 Task: Find connections with filter location Chone with filter topic #AIwith filter profile language English with filter current company Sporjo with filter school Rajasthan Jobs with filter industry Fashion Accessories Manufacturing with filter service category Filing with filter keywords title Cosmetologist
Action: Mouse moved to (517, 80)
Screenshot: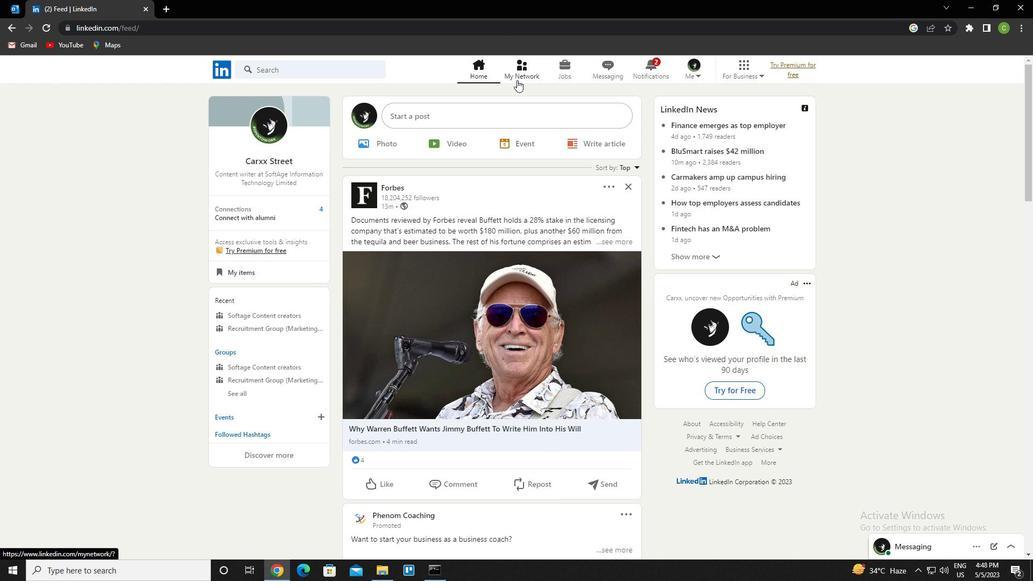 
Action: Mouse pressed left at (517, 80)
Screenshot: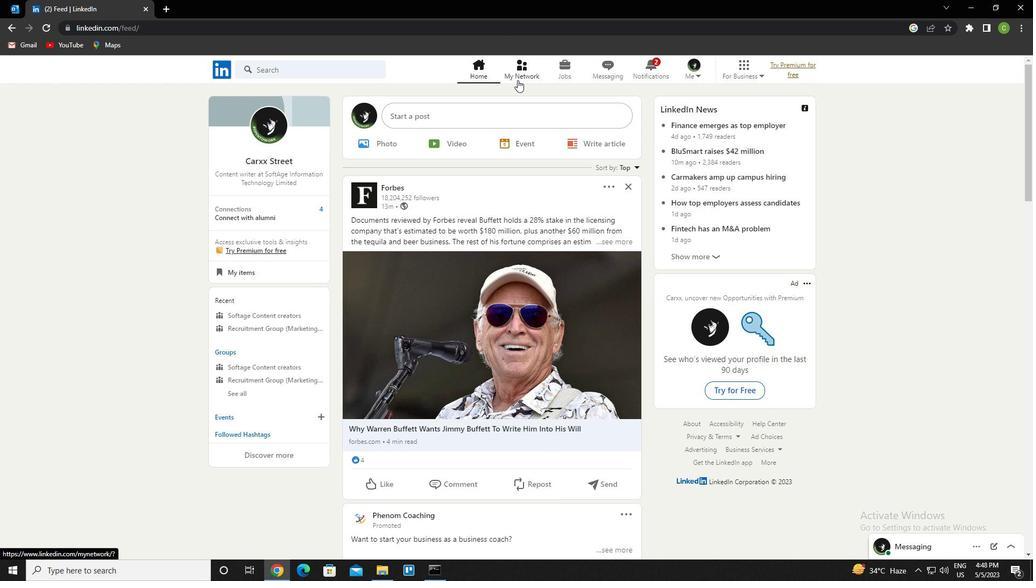 
Action: Mouse moved to (346, 135)
Screenshot: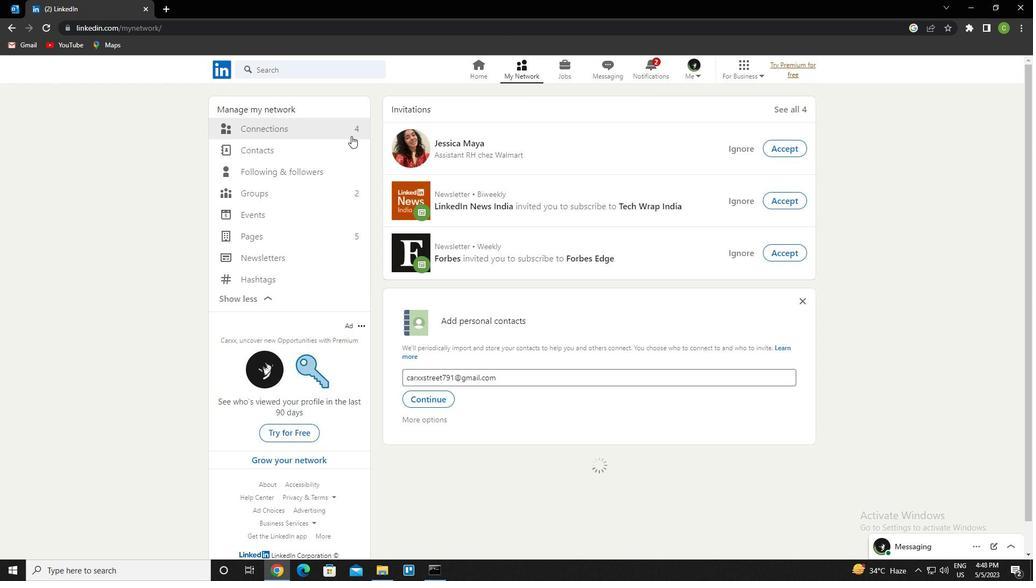 
Action: Mouse pressed left at (346, 135)
Screenshot: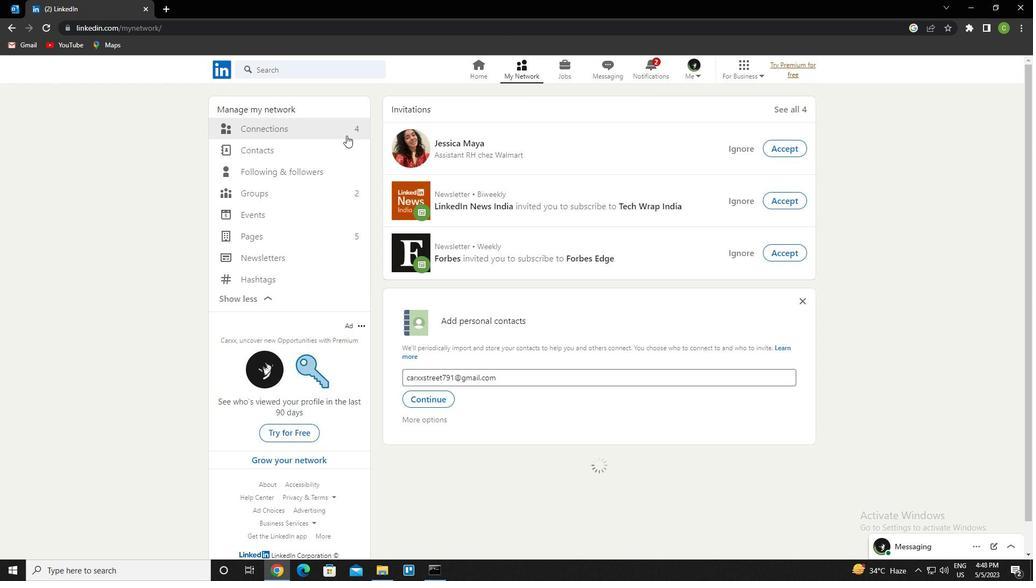 
Action: Mouse moved to (342, 131)
Screenshot: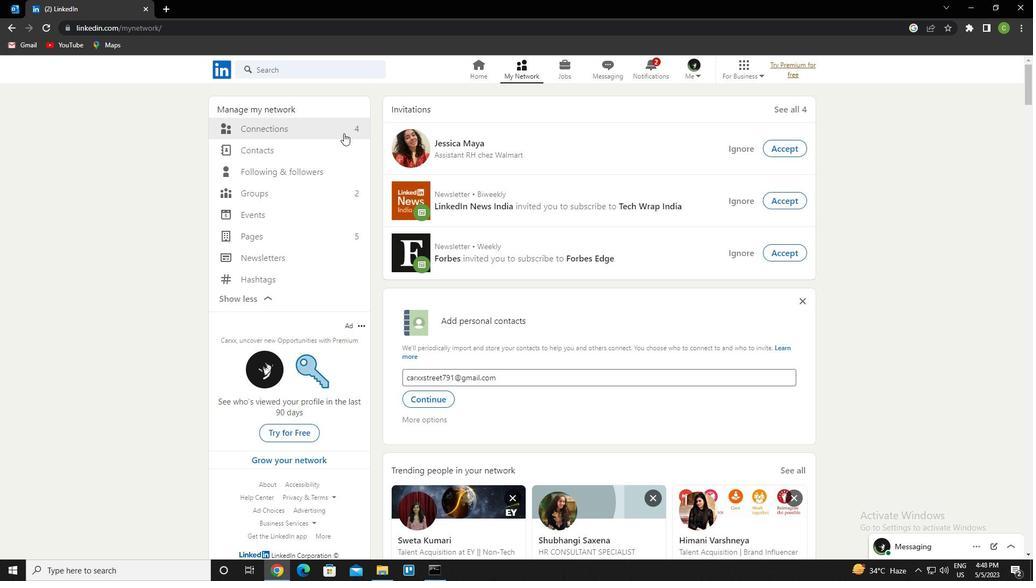 
Action: Mouse pressed left at (342, 131)
Screenshot: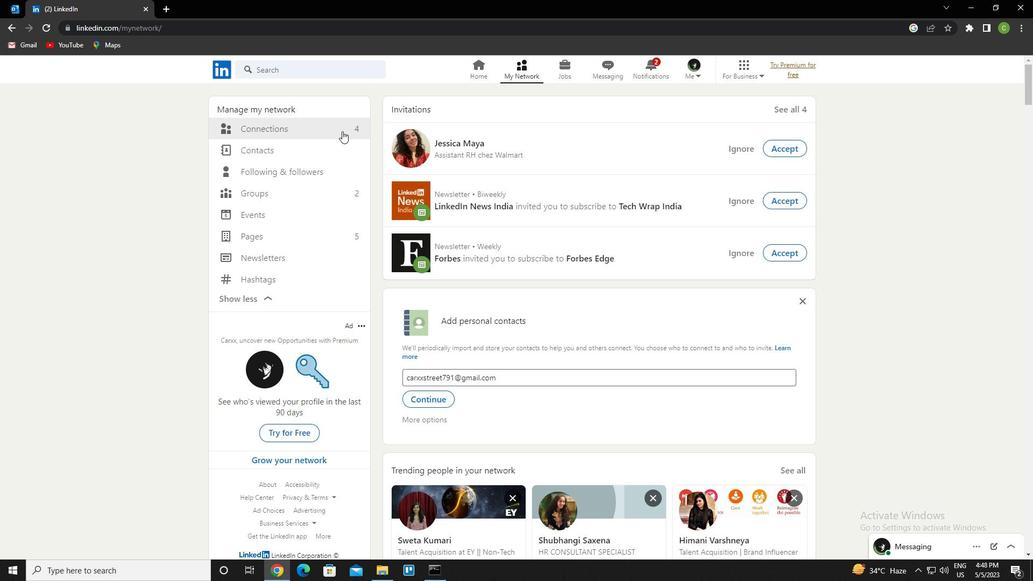 
Action: Mouse moved to (591, 130)
Screenshot: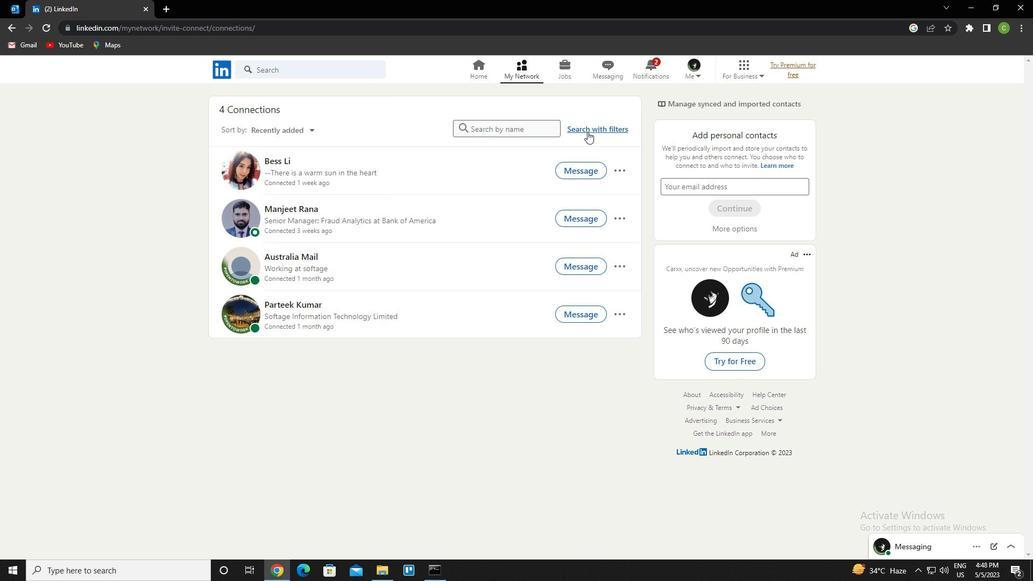 
Action: Mouse pressed left at (591, 130)
Screenshot: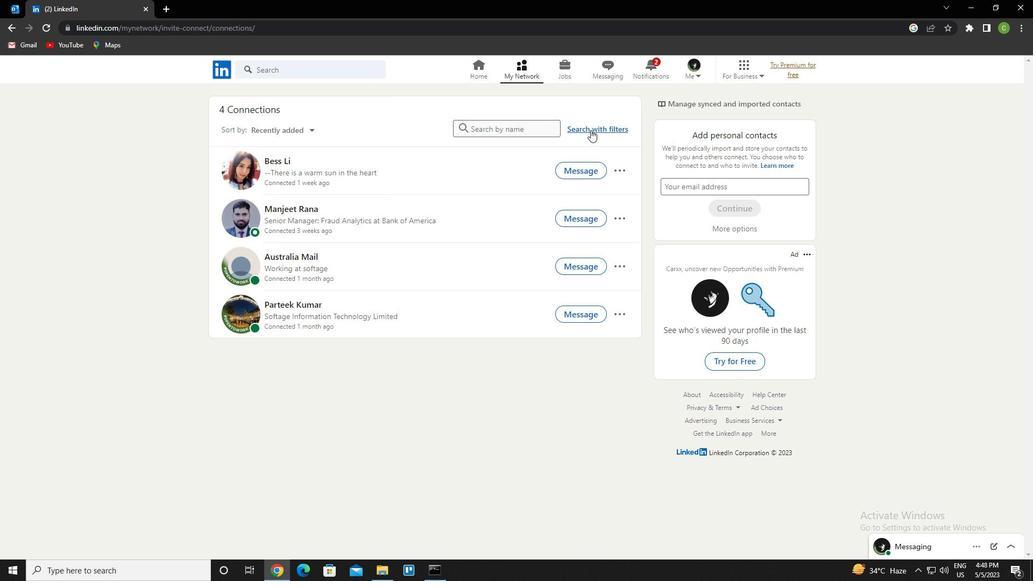 
Action: Mouse moved to (549, 102)
Screenshot: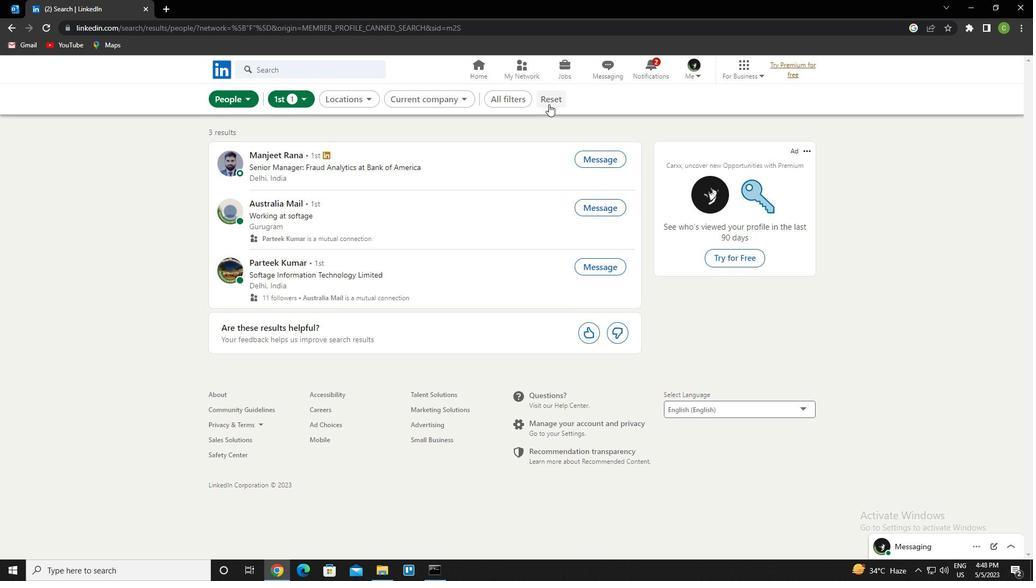 
Action: Mouse pressed left at (549, 102)
Screenshot: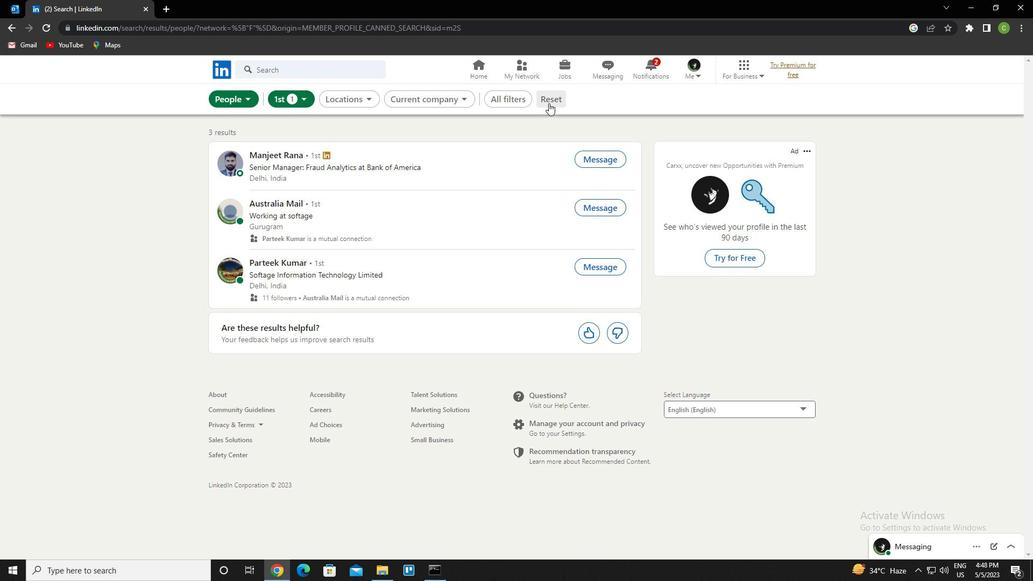 
Action: Mouse moved to (543, 101)
Screenshot: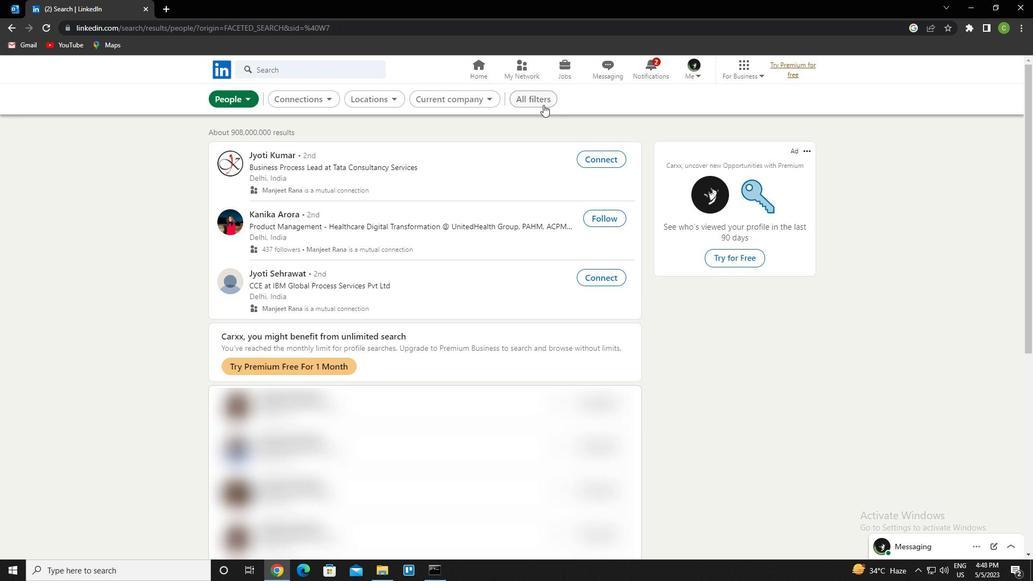 
Action: Mouse pressed left at (543, 101)
Screenshot: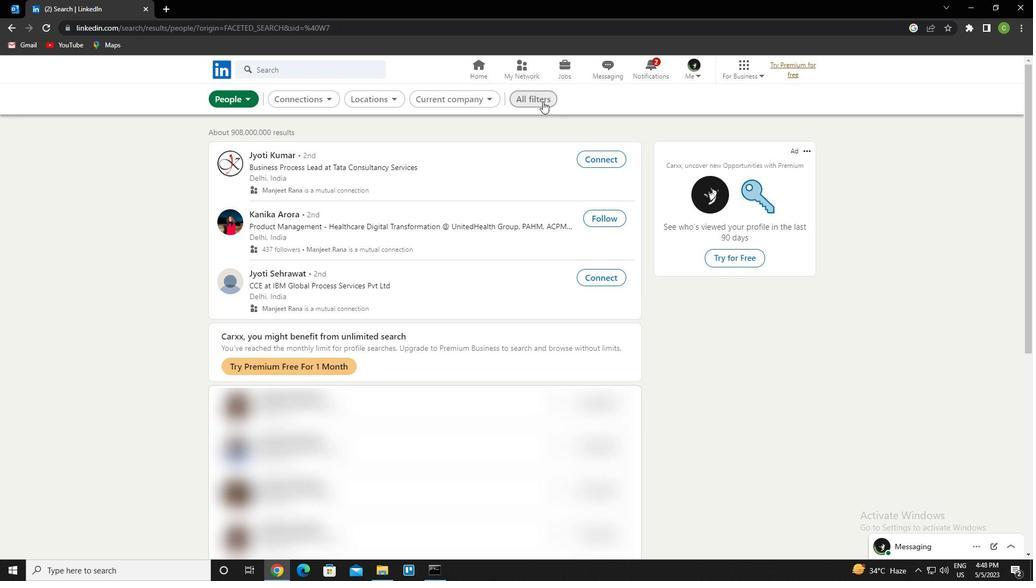 
Action: Mouse moved to (973, 264)
Screenshot: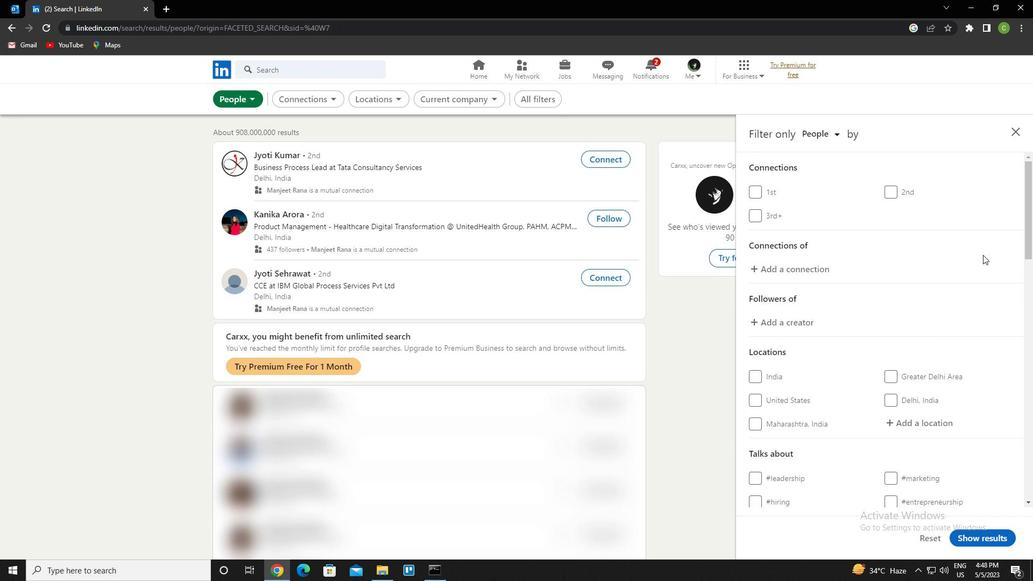 
Action: Mouse scrolled (973, 263) with delta (0, 0)
Screenshot: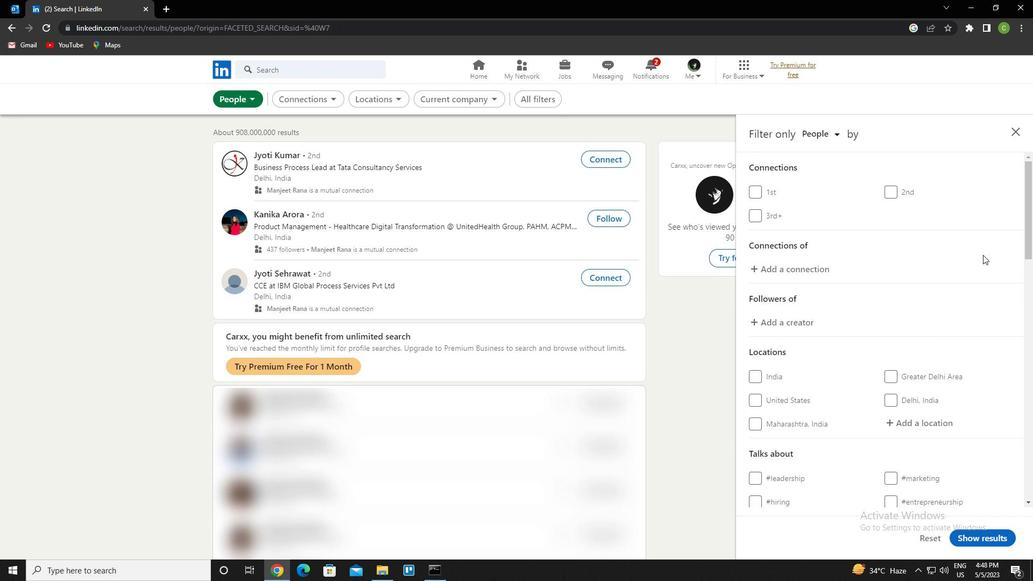 
Action: Mouse moved to (967, 280)
Screenshot: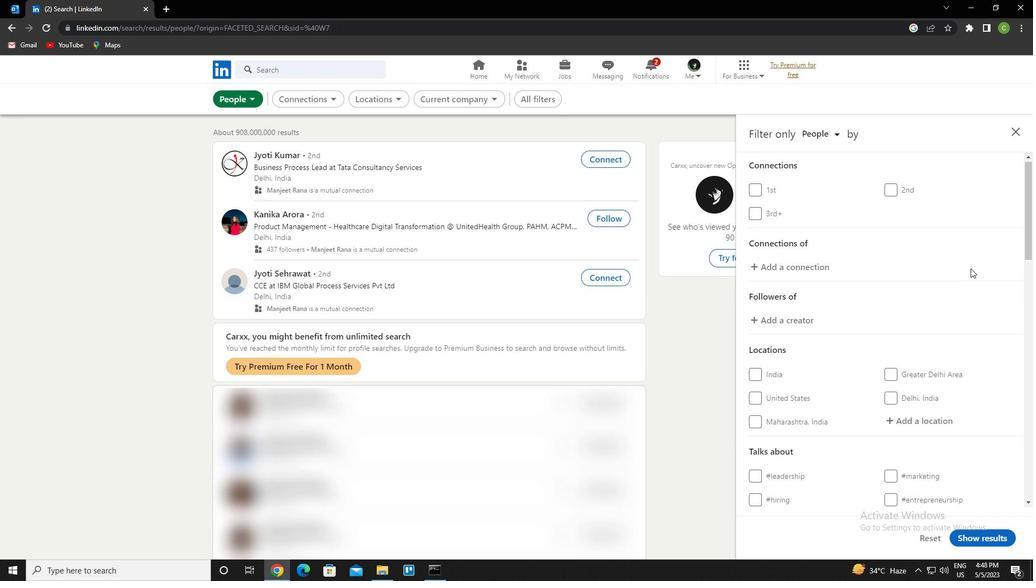 
Action: Mouse scrolled (967, 279) with delta (0, 0)
Screenshot: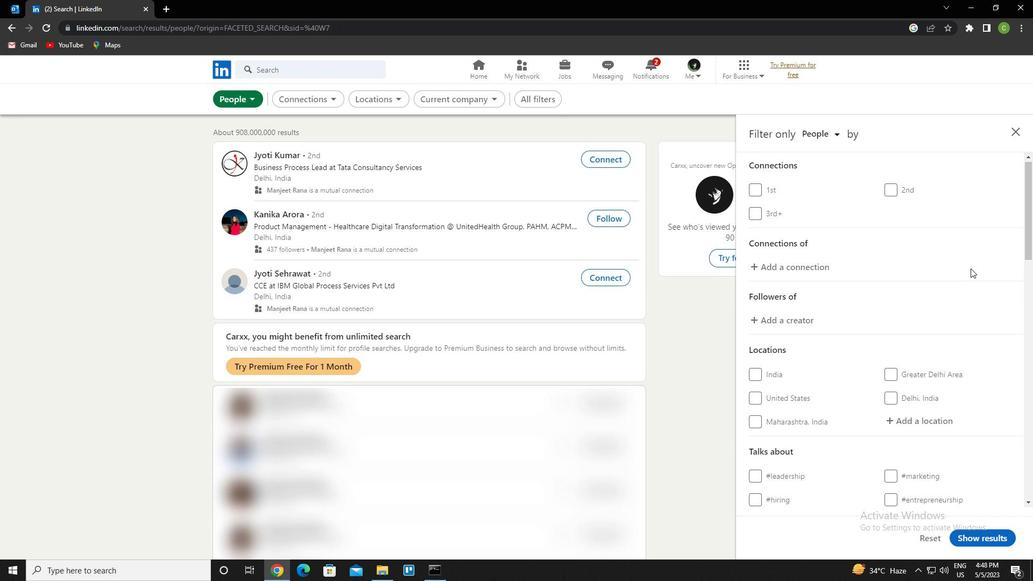 
Action: Mouse moved to (926, 318)
Screenshot: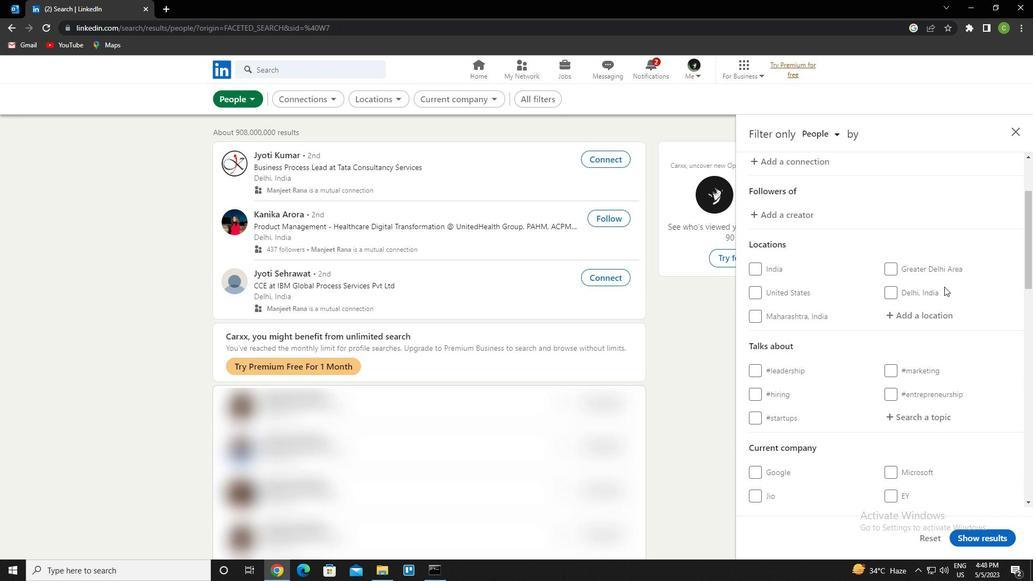 
Action: Mouse pressed left at (926, 318)
Screenshot: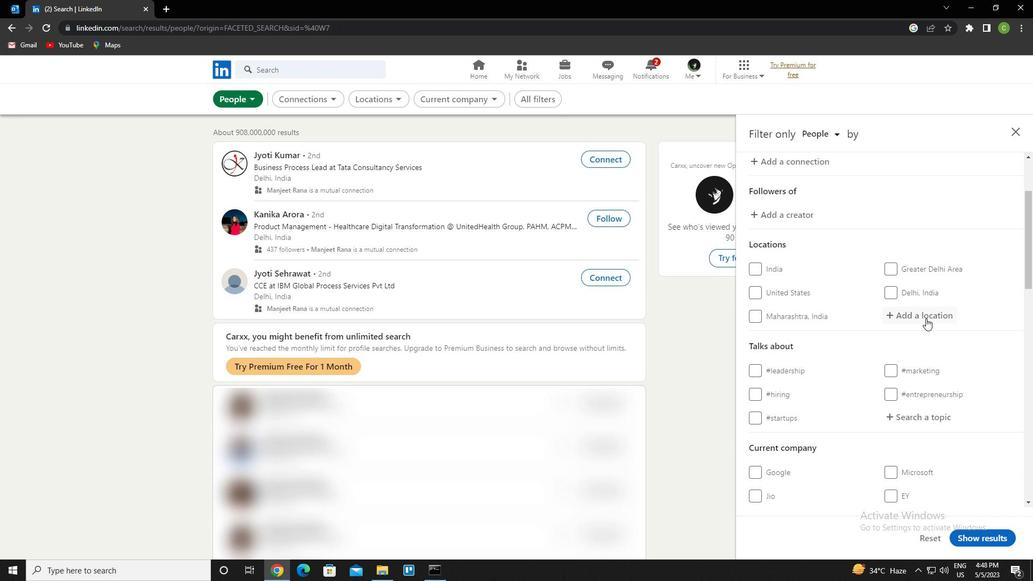
Action: Key pressed <Key.caps_lock>c<Key.caps_lock>hone<Key.down><Key.enter>
Screenshot: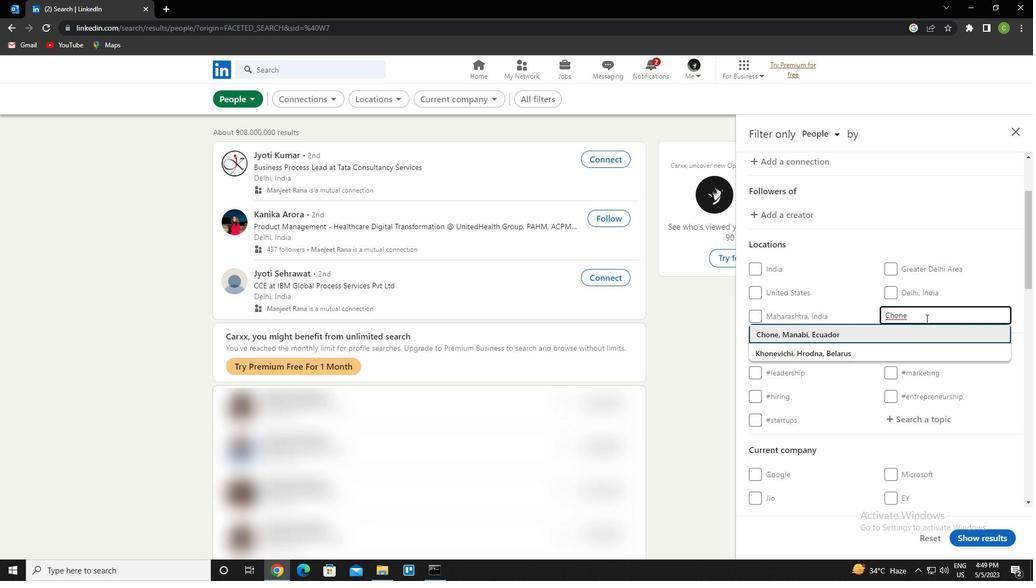
Action: Mouse moved to (924, 322)
Screenshot: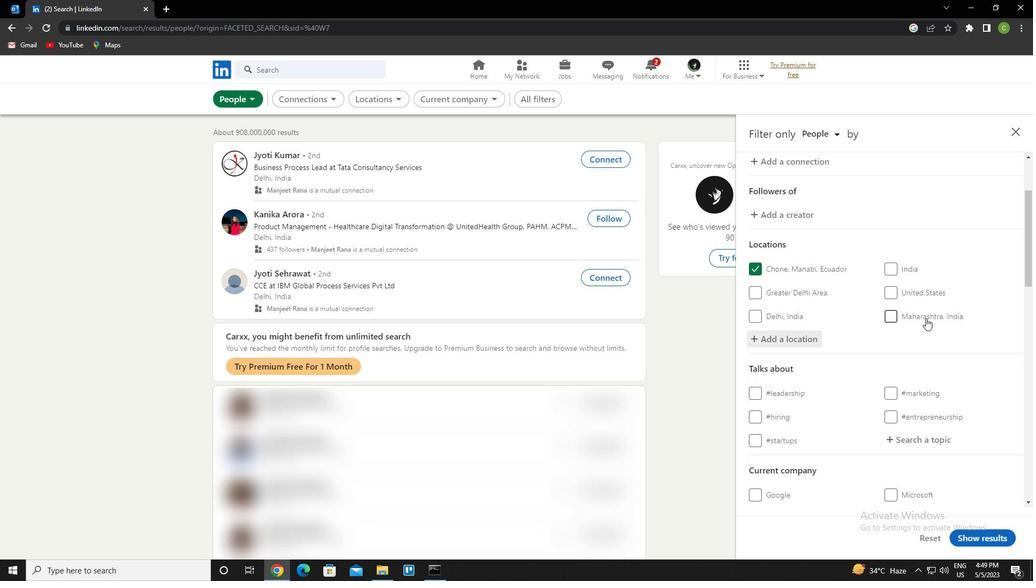 
Action: Mouse scrolled (924, 321) with delta (0, 0)
Screenshot: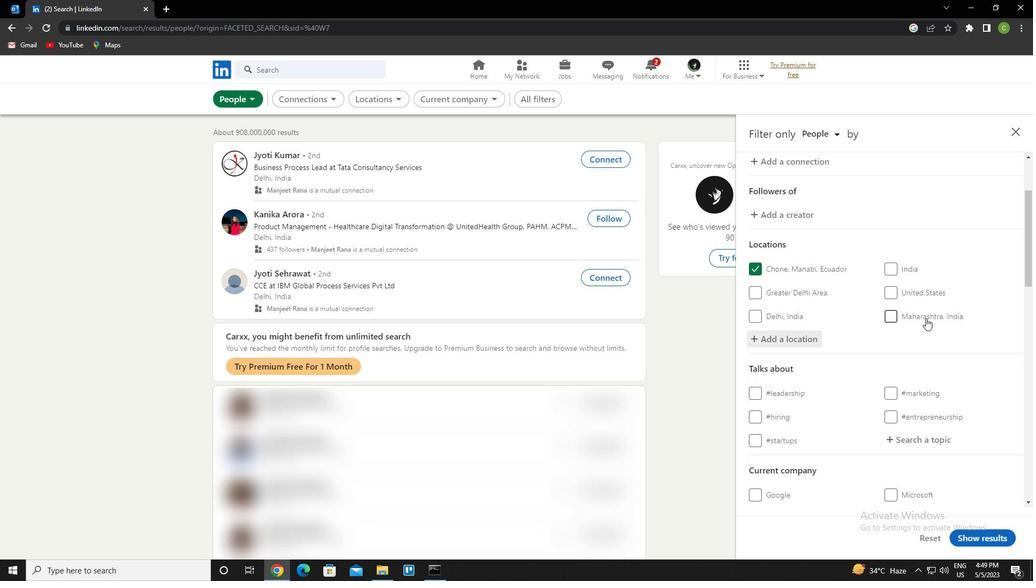 
Action: Mouse moved to (922, 386)
Screenshot: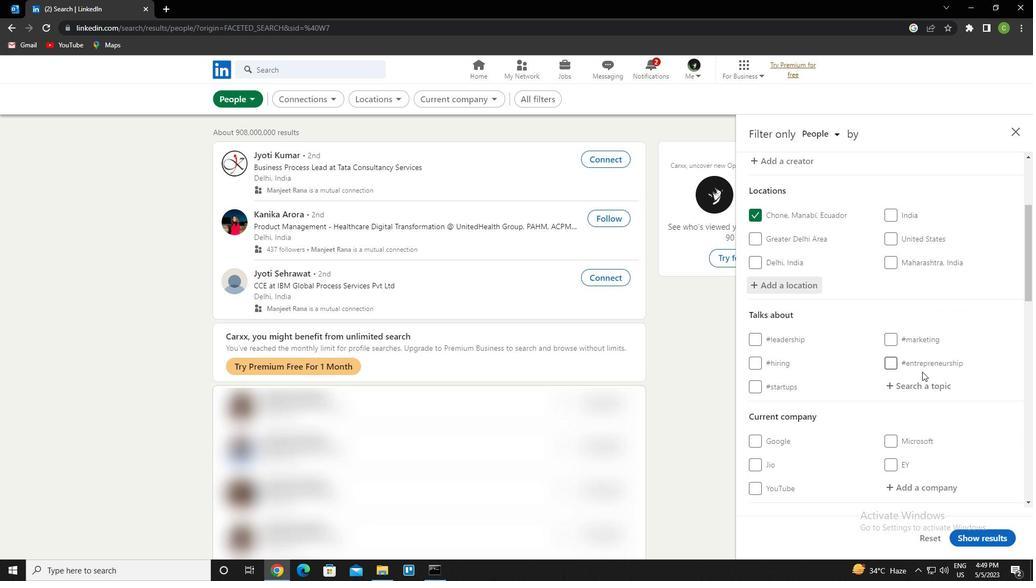 
Action: Mouse pressed left at (922, 386)
Screenshot: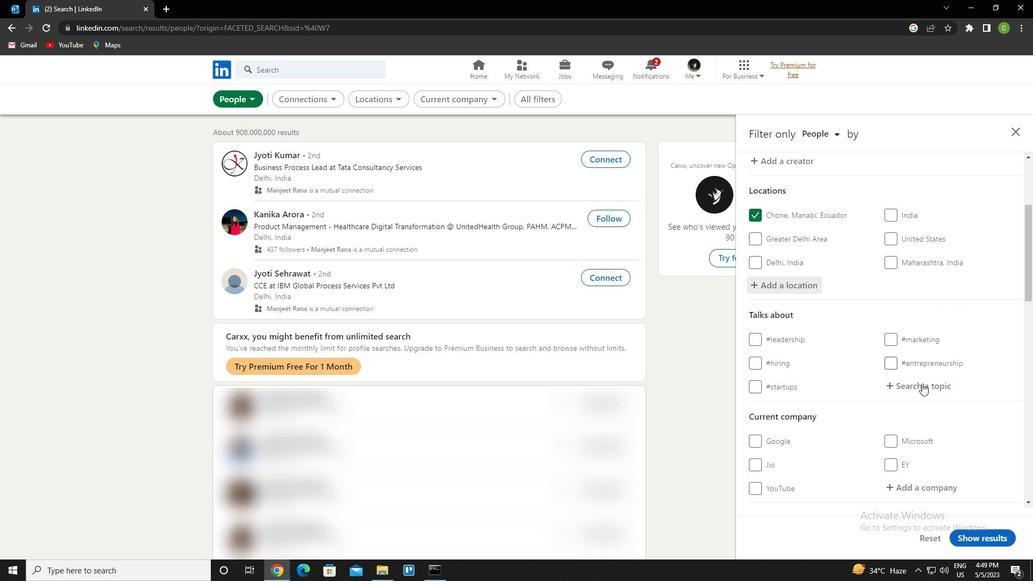 
Action: Key pressed <Key.caps_lock>ai<Key.down><Key.enter>
Screenshot: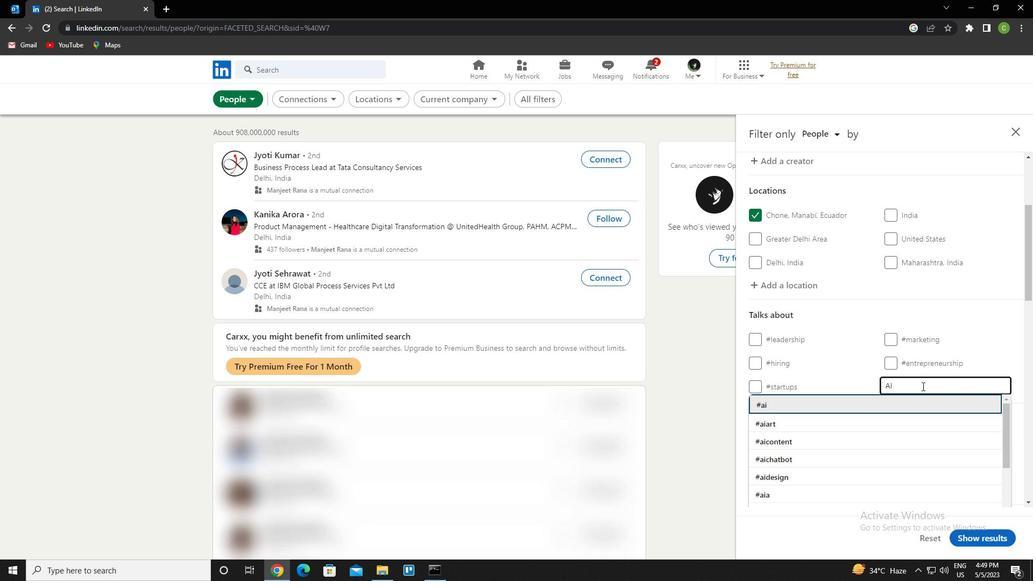 
Action: Mouse scrolled (922, 386) with delta (0, 0)
Screenshot: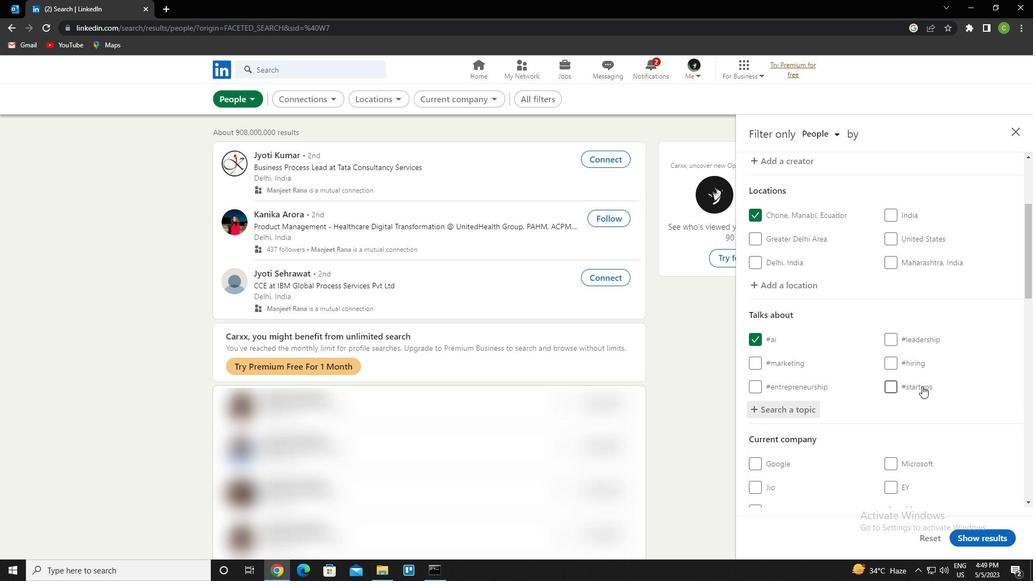 
Action: Mouse scrolled (922, 386) with delta (0, 0)
Screenshot: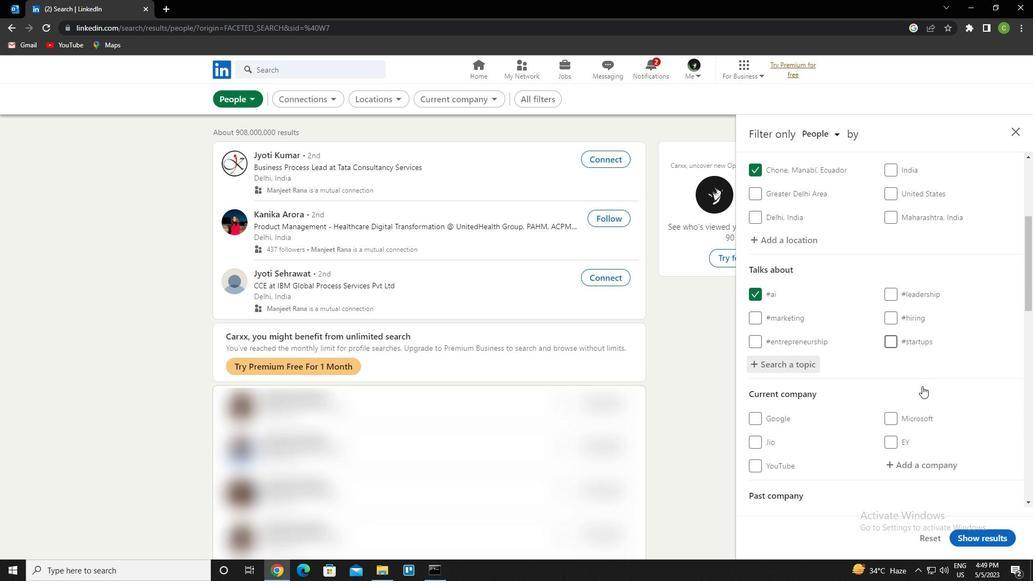 
Action: Mouse moved to (922, 386)
Screenshot: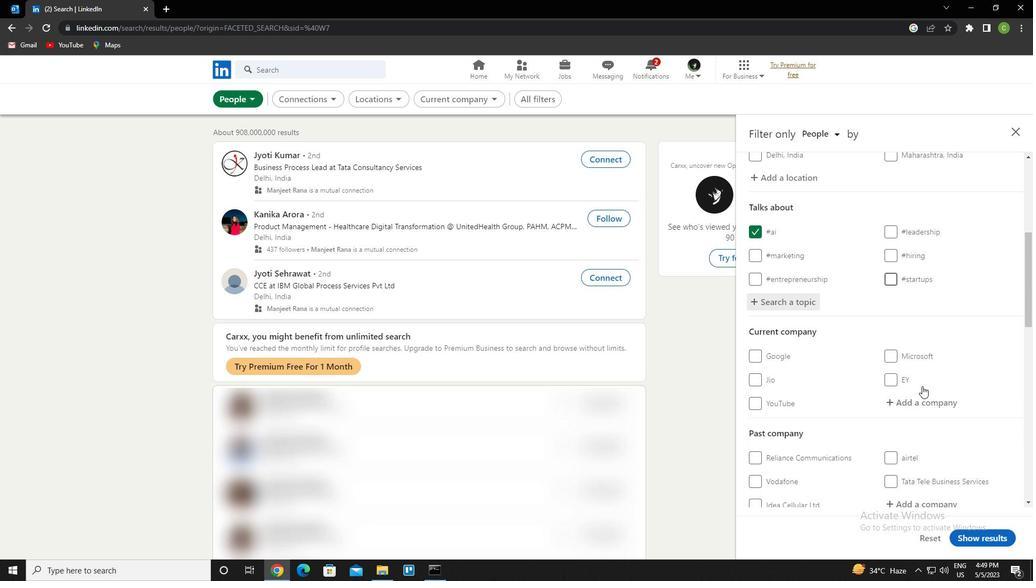
Action: Mouse scrolled (922, 386) with delta (0, 0)
Screenshot: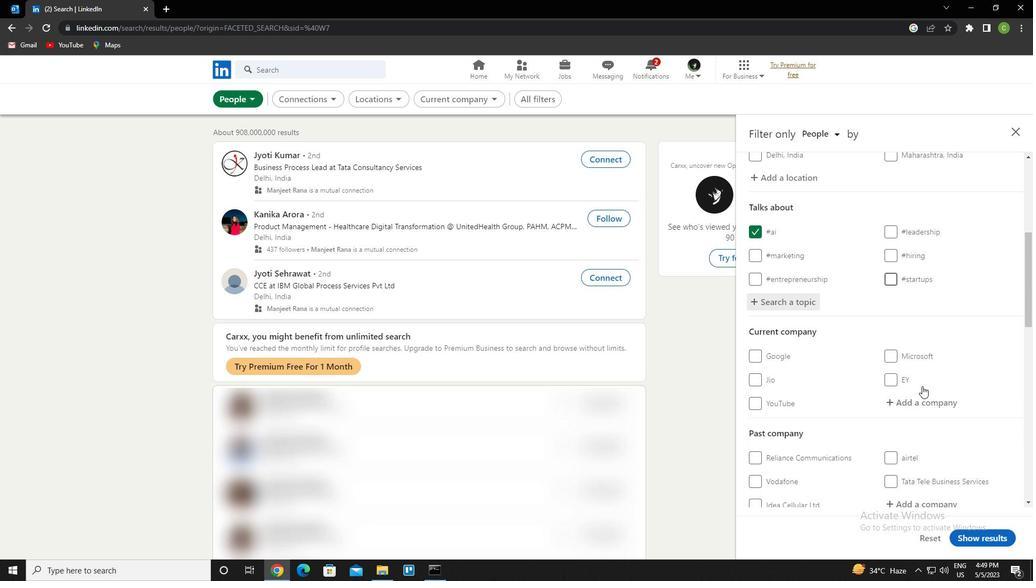 
Action: Mouse moved to (913, 387)
Screenshot: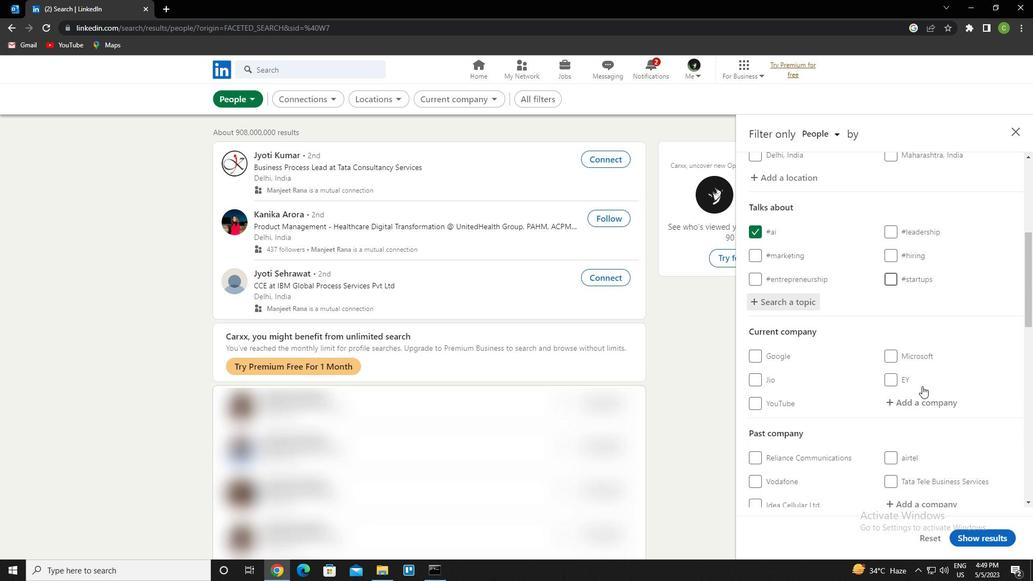 
Action: Mouse scrolled (913, 386) with delta (0, 0)
Screenshot: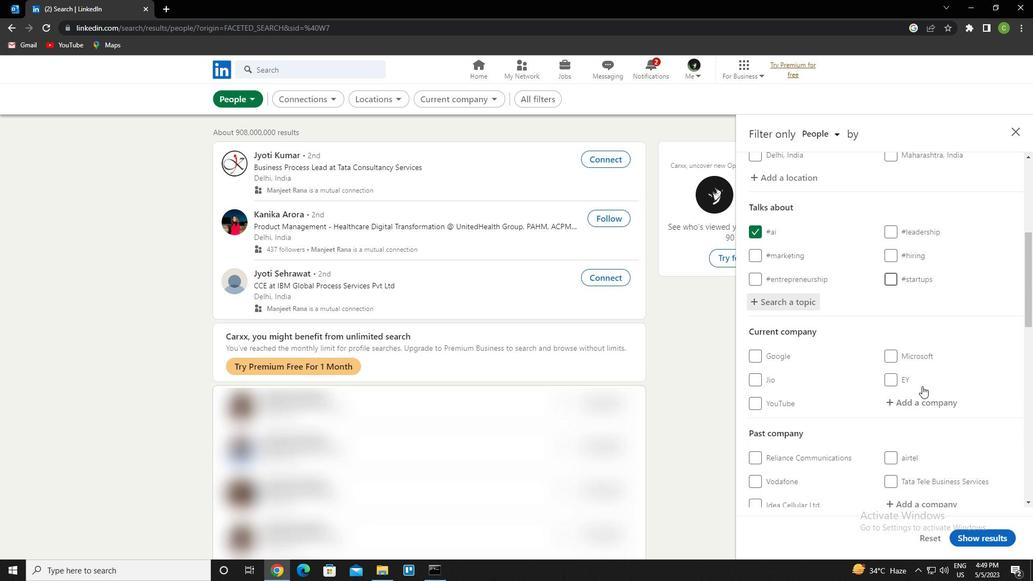 
Action: Mouse moved to (910, 387)
Screenshot: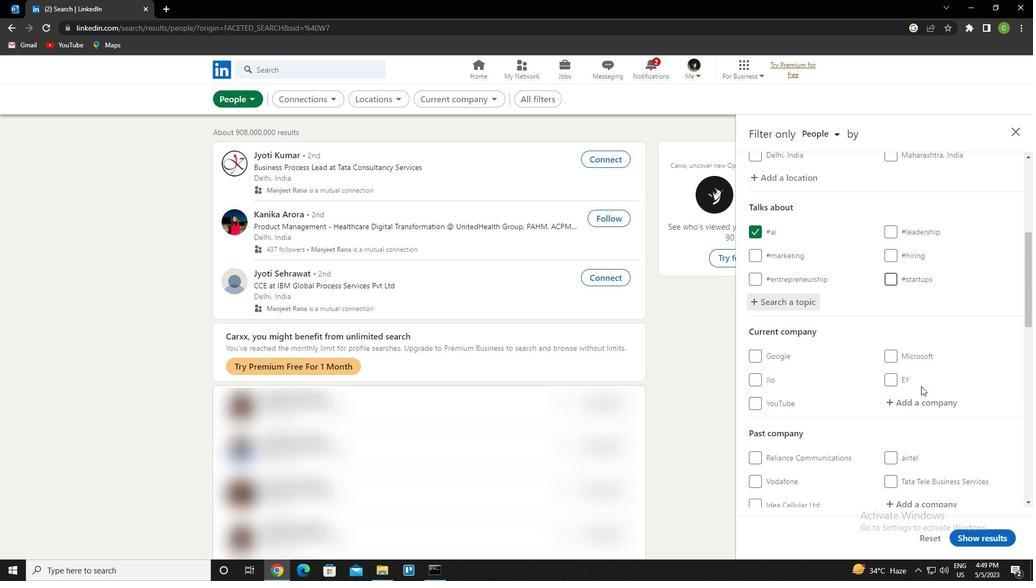 
Action: Mouse scrolled (910, 386) with delta (0, 0)
Screenshot: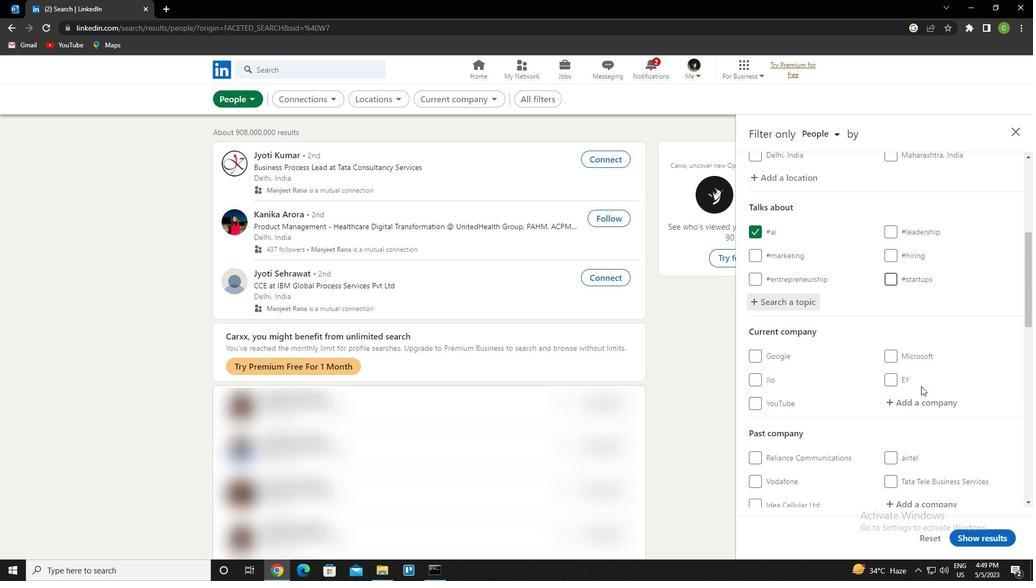 
Action: Mouse moved to (902, 383)
Screenshot: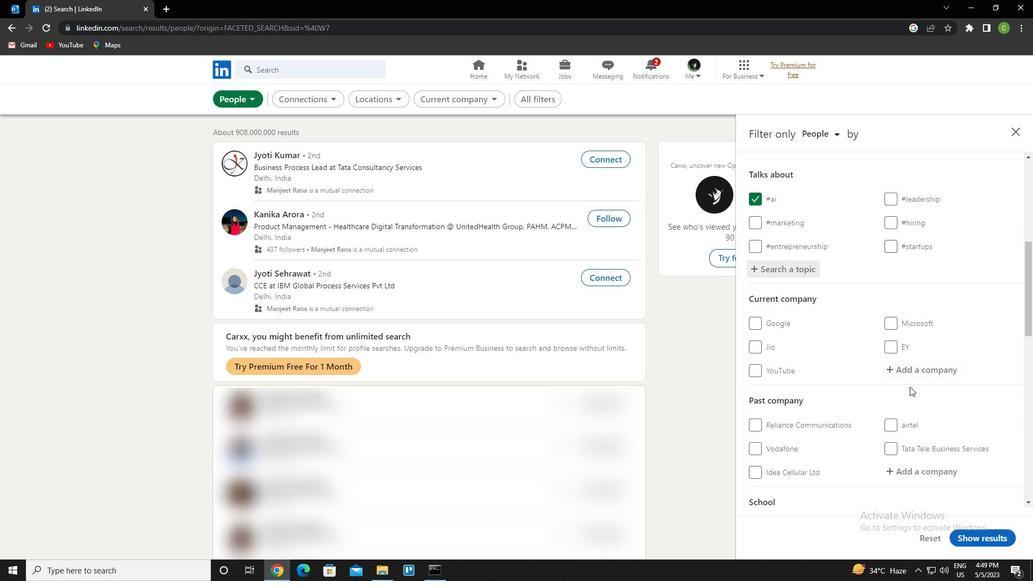 
Action: Mouse scrolled (902, 382) with delta (0, 0)
Screenshot: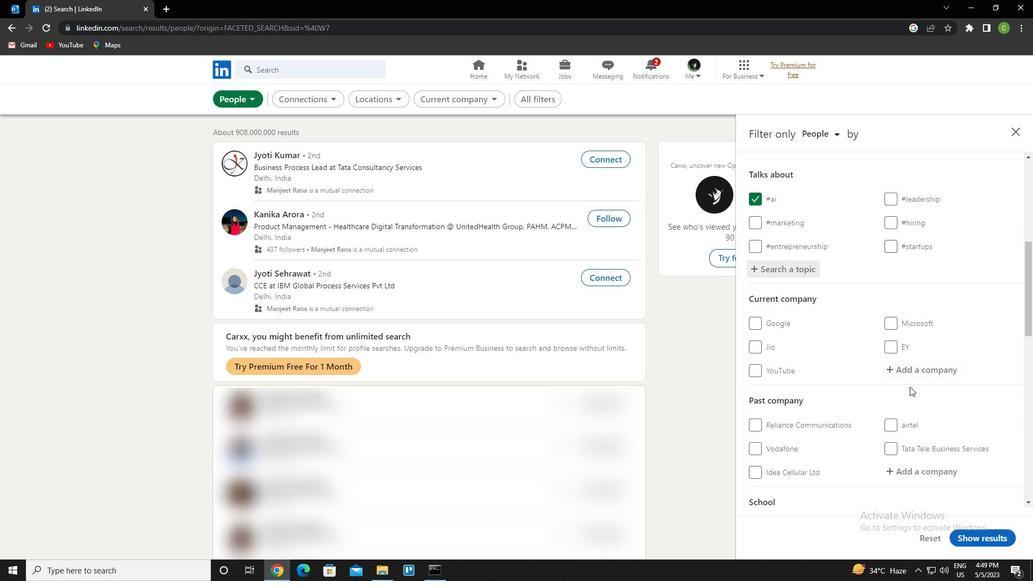 
Action: Mouse moved to (901, 382)
Screenshot: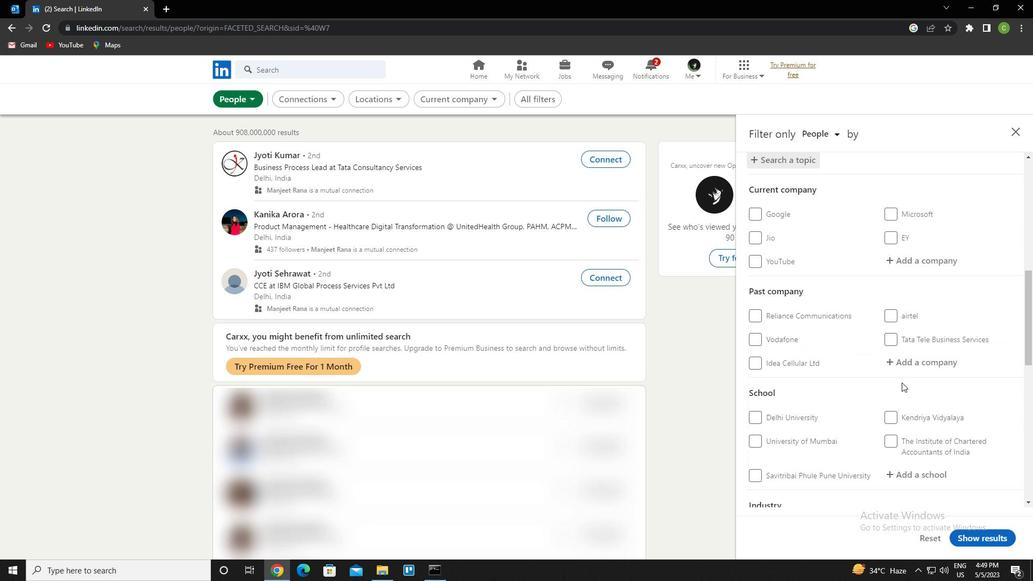 
Action: Mouse scrolled (901, 382) with delta (0, 0)
Screenshot: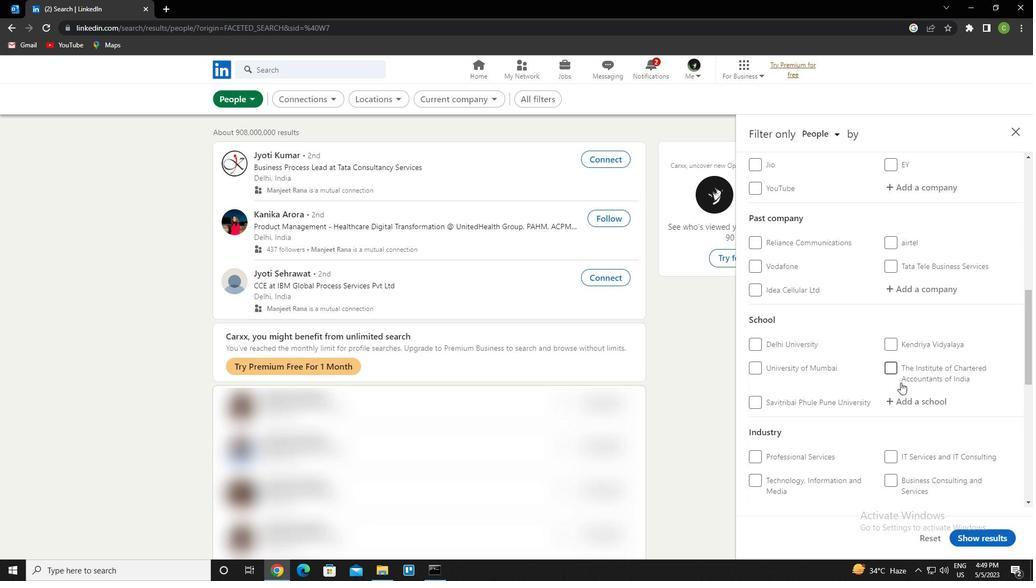 
Action: Mouse scrolled (901, 382) with delta (0, 0)
Screenshot: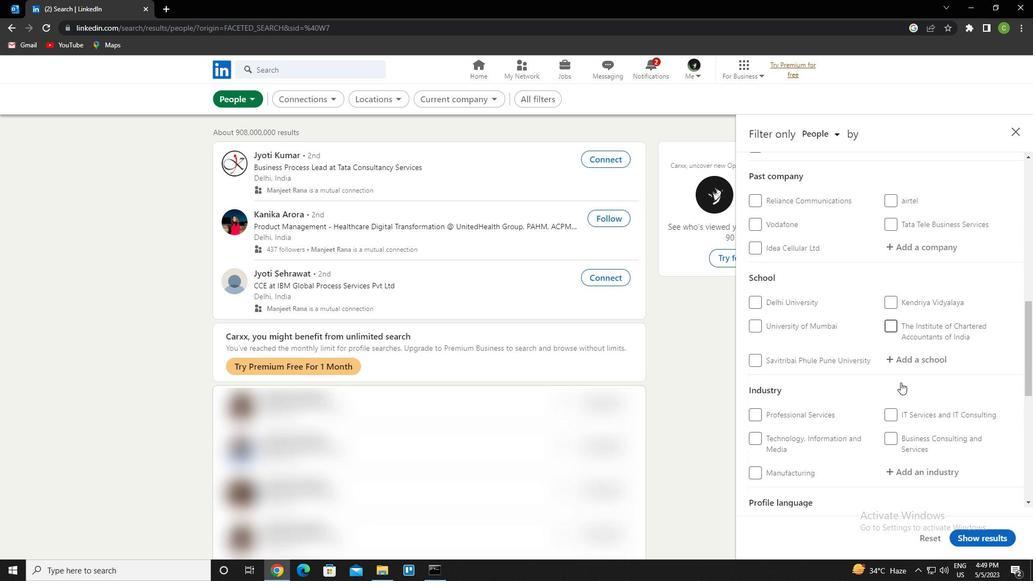 
Action: Mouse scrolled (901, 382) with delta (0, 0)
Screenshot: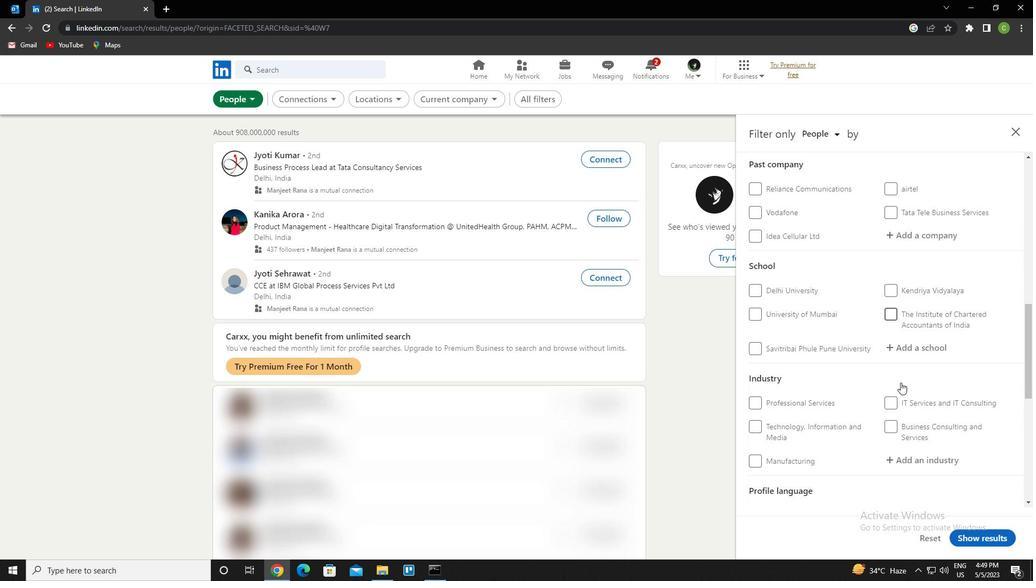 
Action: Mouse moved to (755, 406)
Screenshot: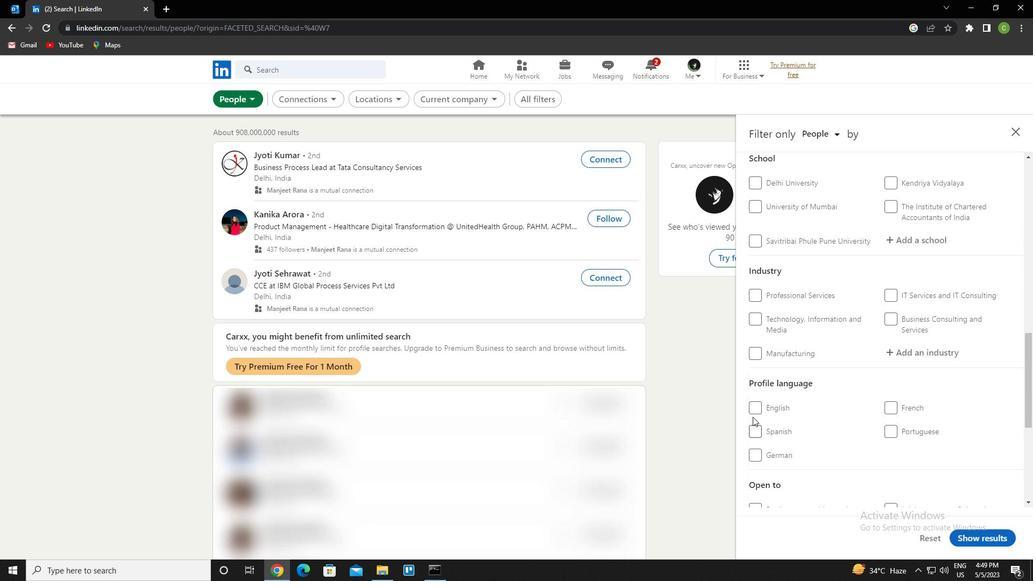 
Action: Mouse pressed left at (755, 406)
Screenshot: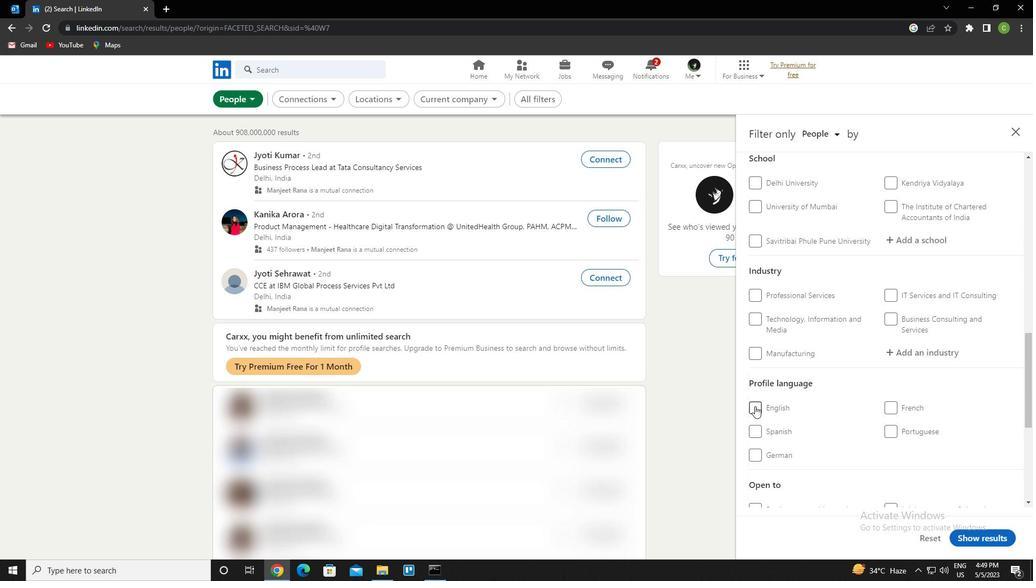 
Action: Mouse moved to (836, 370)
Screenshot: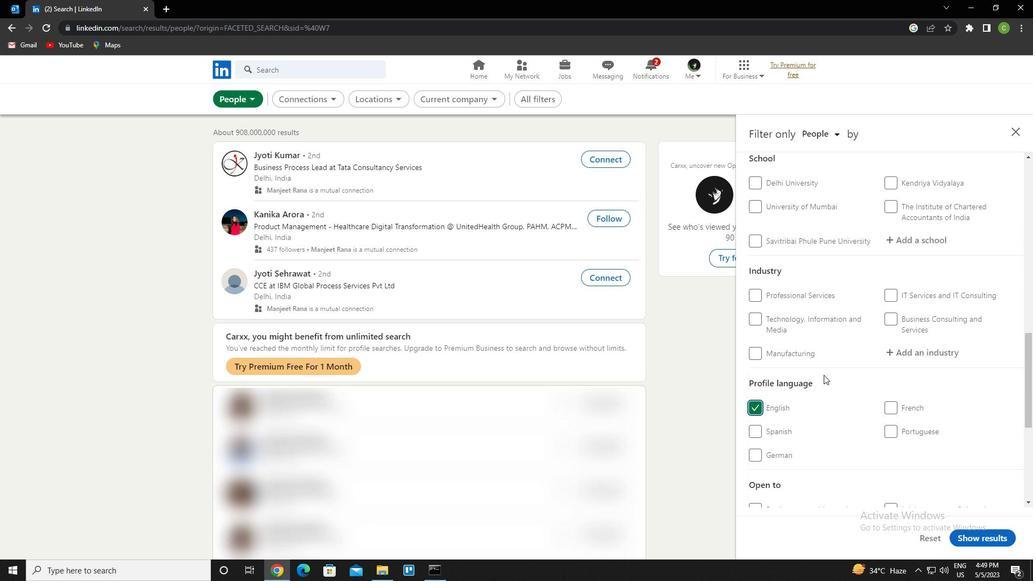 
Action: Mouse scrolled (836, 370) with delta (0, 0)
Screenshot: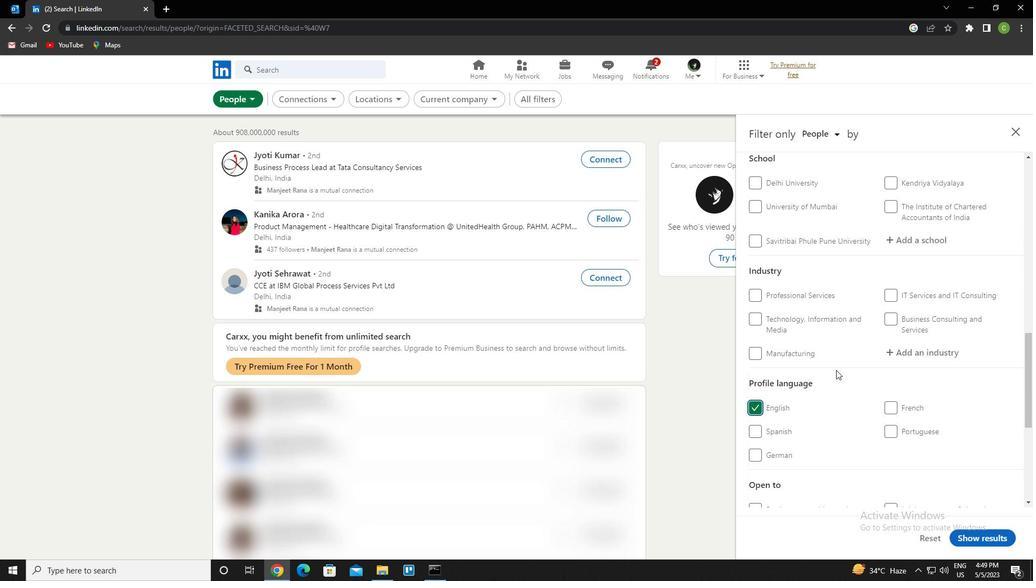 
Action: Mouse scrolled (836, 370) with delta (0, 0)
Screenshot: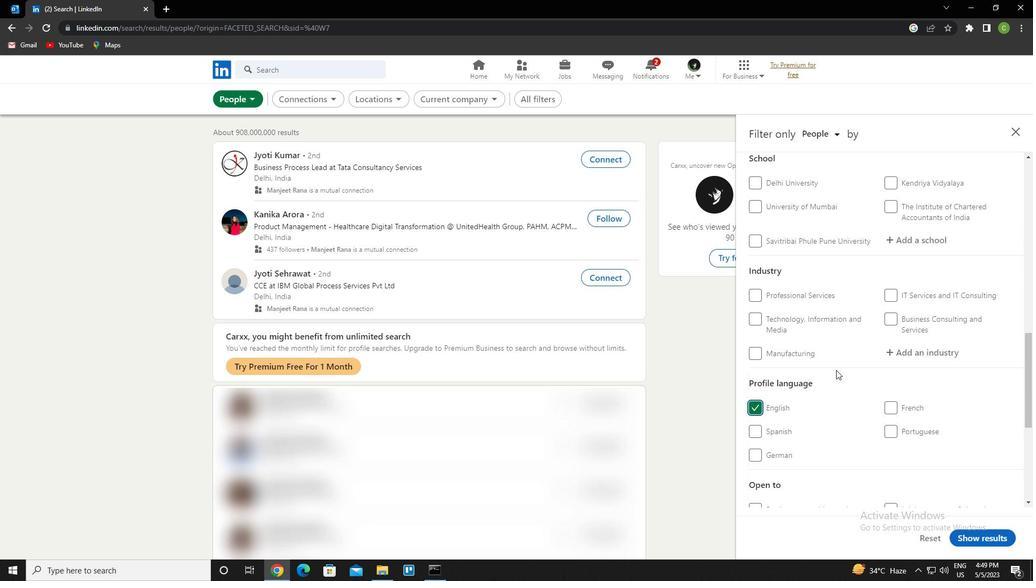 
Action: Mouse scrolled (836, 370) with delta (0, 0)
Screenshot: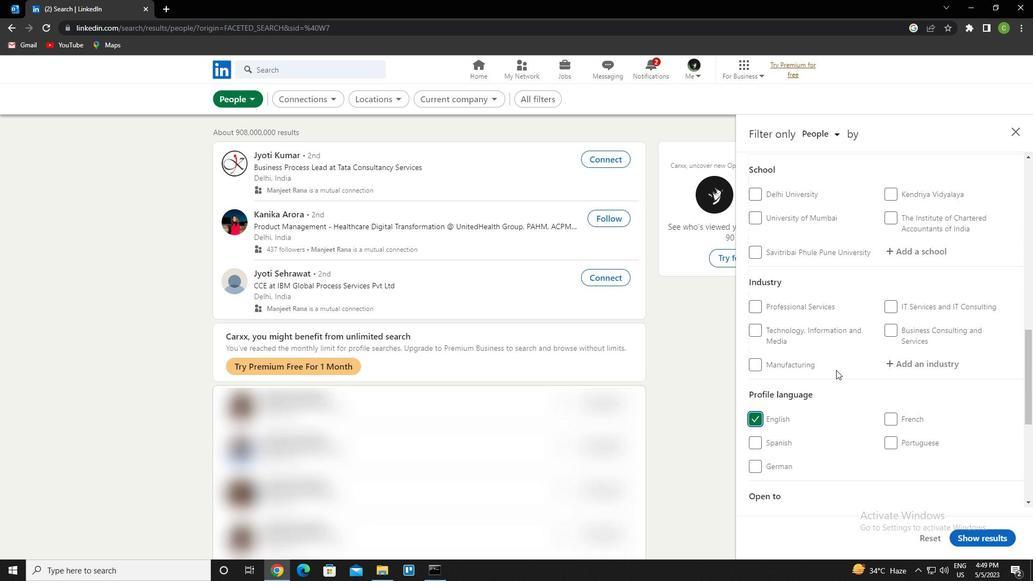 
Action: Mouse scrolled (836, 370) with delta (0, 0)
Screenshot: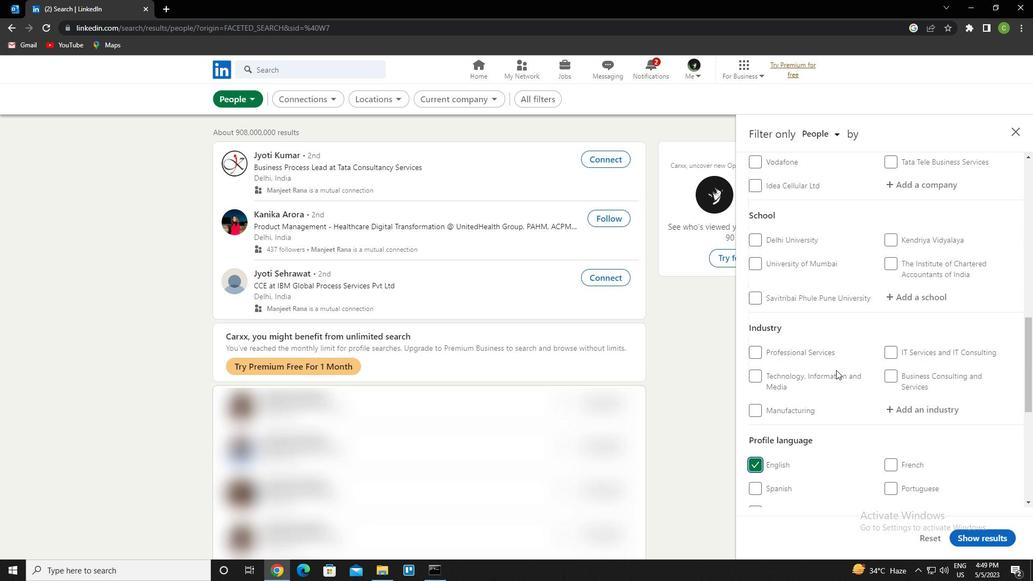 
Action: Mouse scrolled (836, 370) with delta (0, 0)
Screenshot: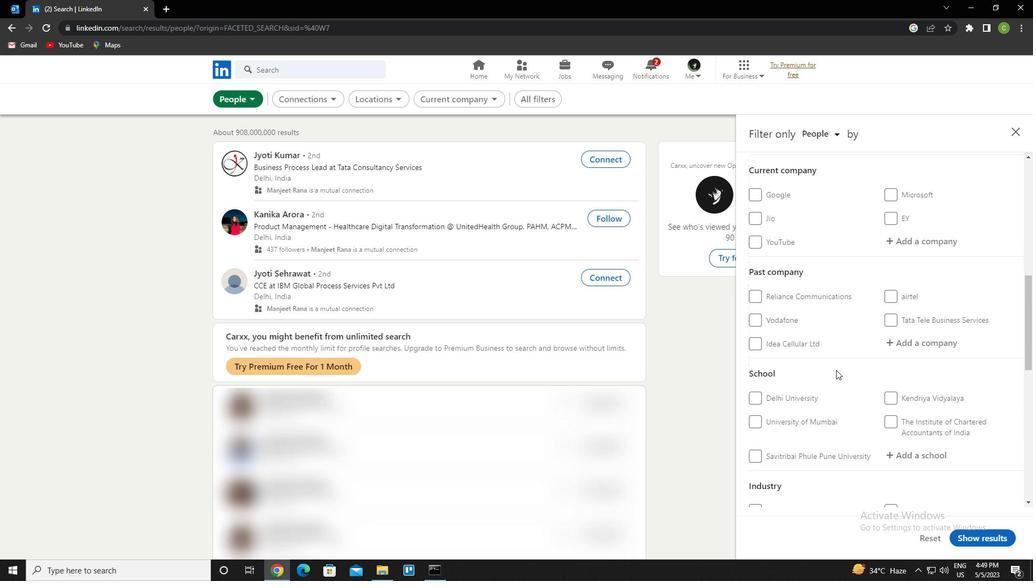 
Action: Mouse moved to (842, 306)
Screenshot: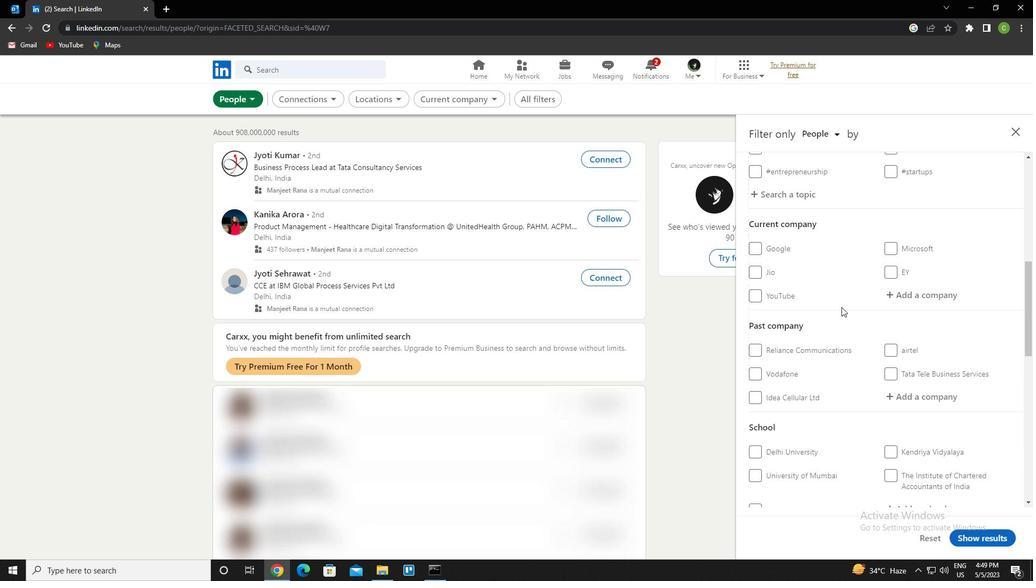 
Action: Mouse scrolled (842, 306) with delta (0, 0)
Screenshot: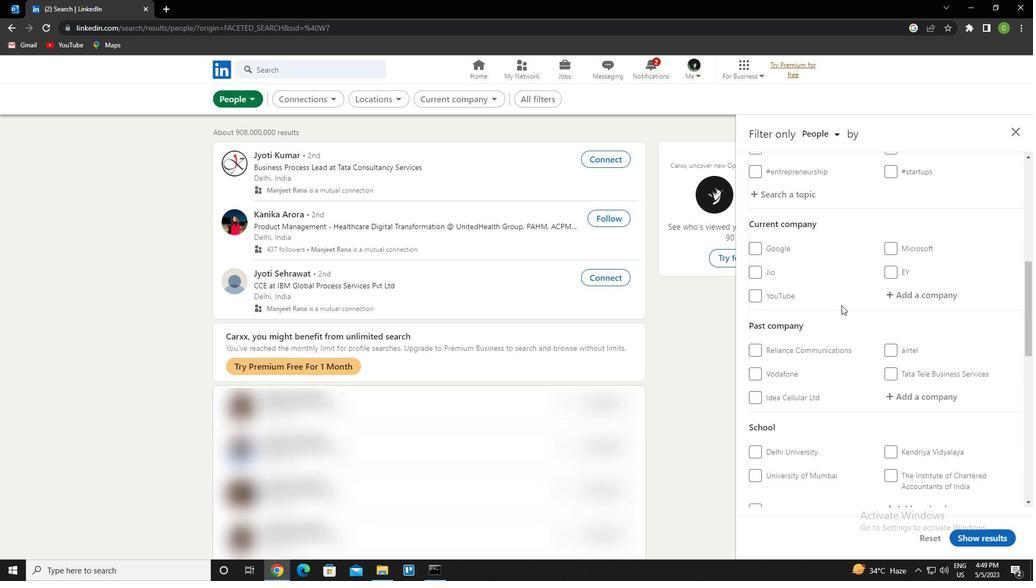 
Action: Mouse scrolled (842, 306) with delta (0, 0)
Screenshot: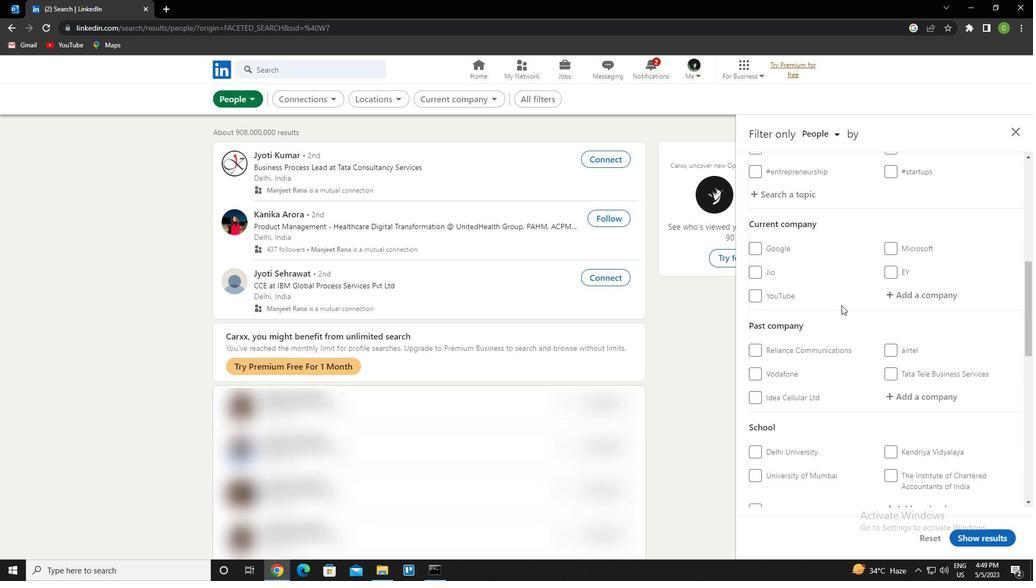 
Action: Mouse scrolled (842, 305) with delta (0, 0)
Screenshot: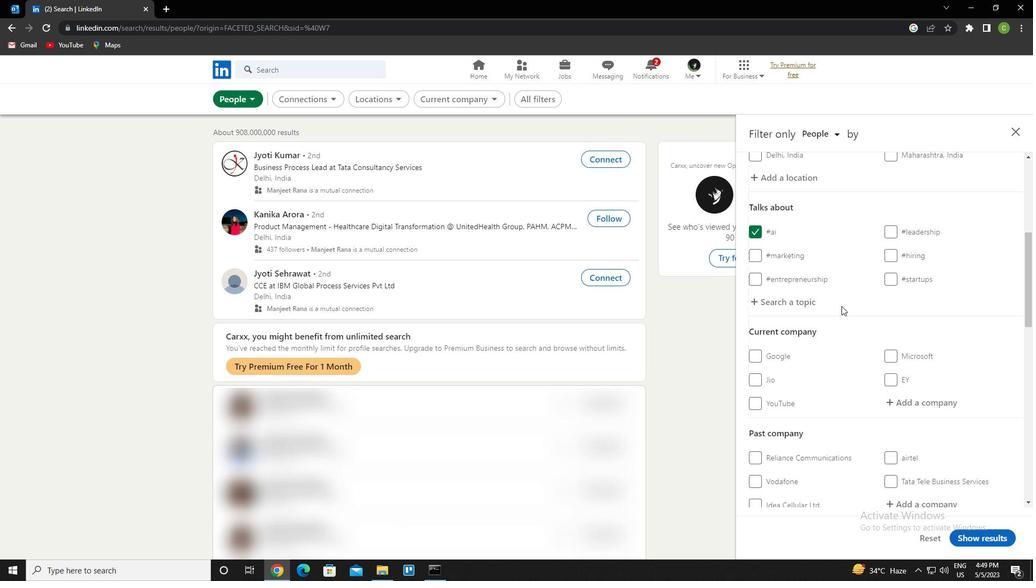 
Action: Mouse moved to (917, 352)
Screenshot: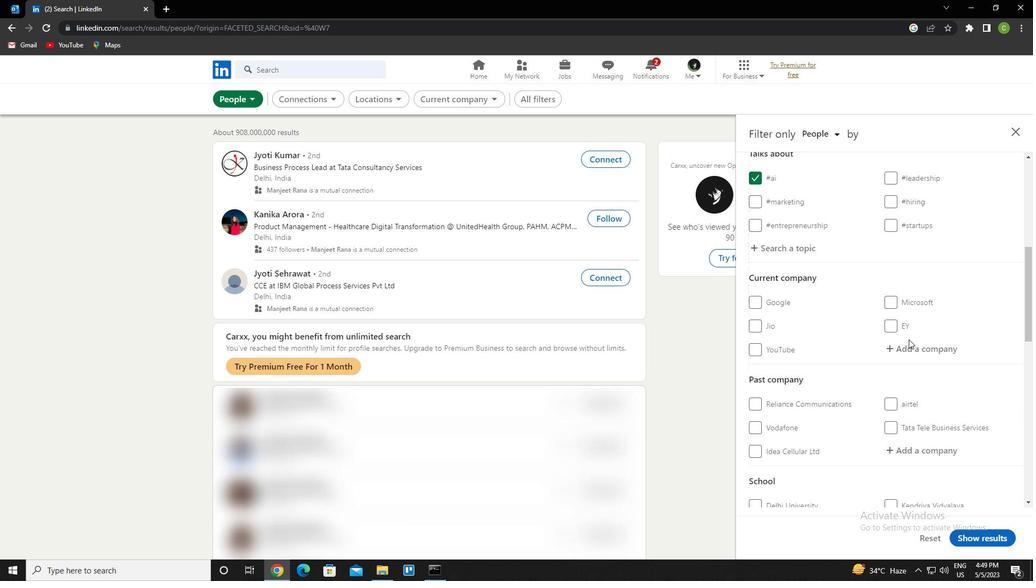 
Action: Mouse pressed left at (917, 352)
Screenshot: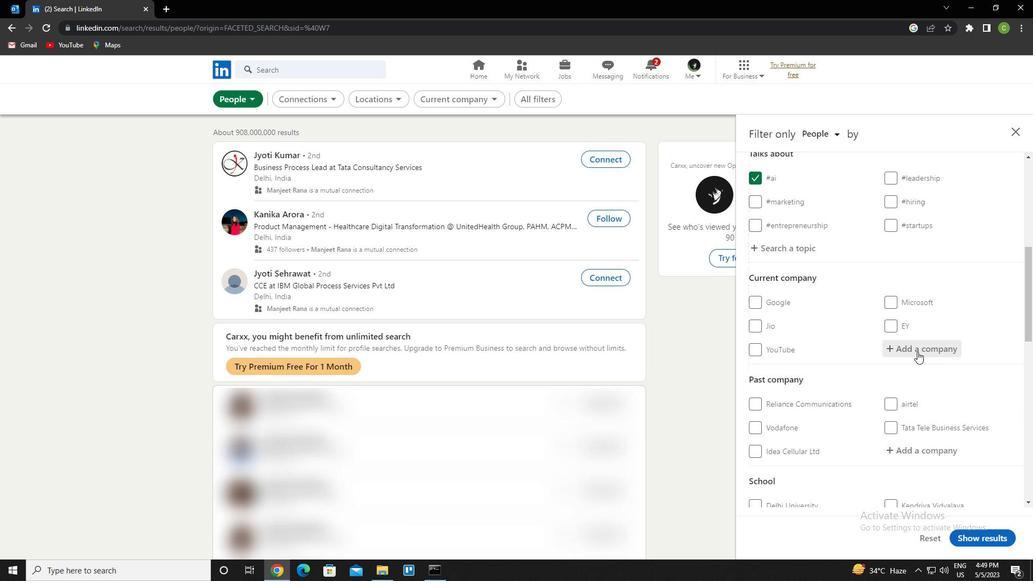 
Action: Key pressed <Key.caps_lock><Key.caps_lock>s<Key.caps_lock>porjo<Key.down><Key.enter>
Screenshot: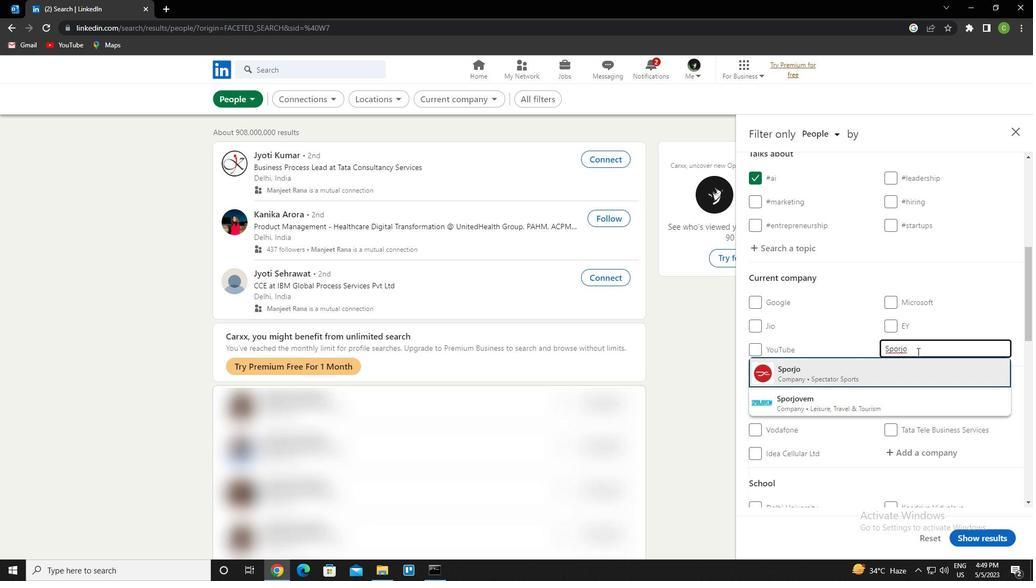 
Action: Mouse scrolled (917, 351) with delta (0, 0)
Screenshot: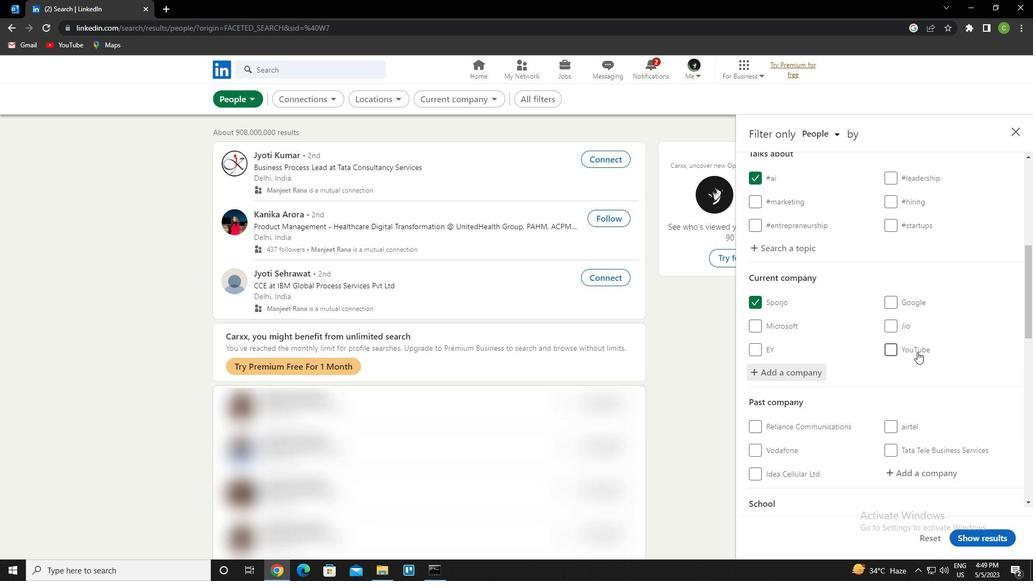 
Action: Mouse scrolled (917, 351) with delta (0, 0)
Screenshot: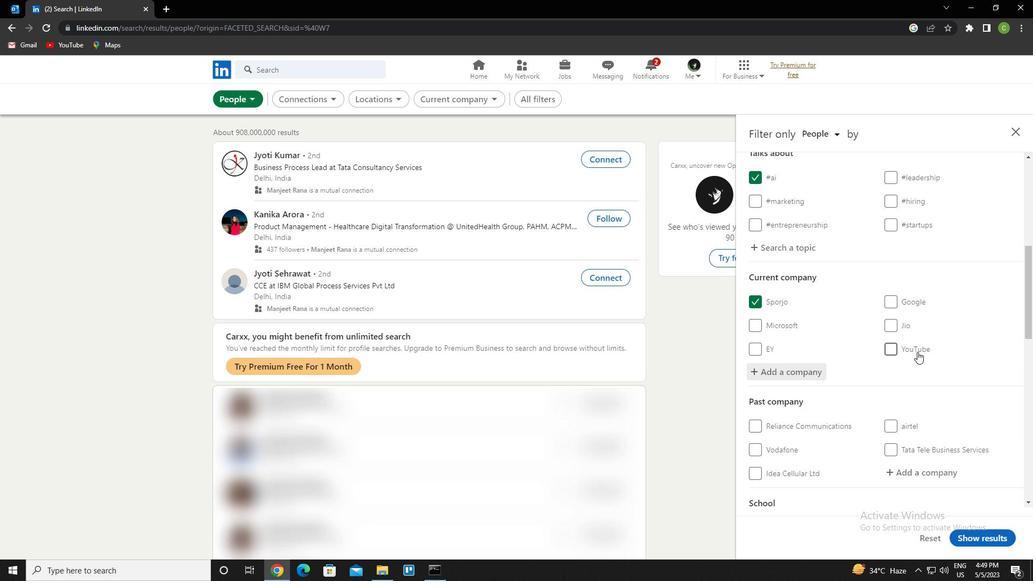 
Action: Mouse moved to (917, 351)
Screenshot: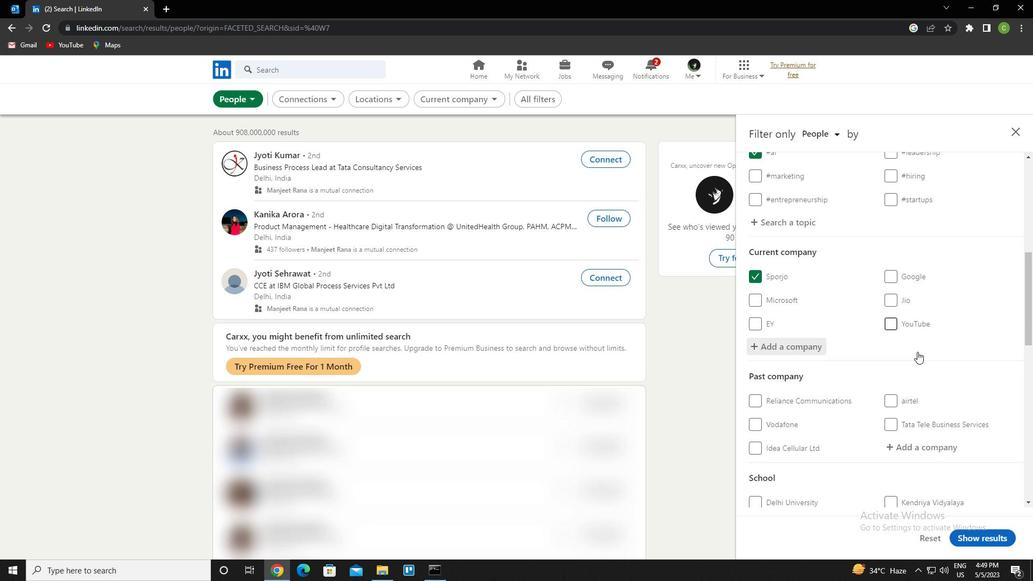 
Action: Mouse scrolled (917, 351) with delta (0, 0)
Screenshot: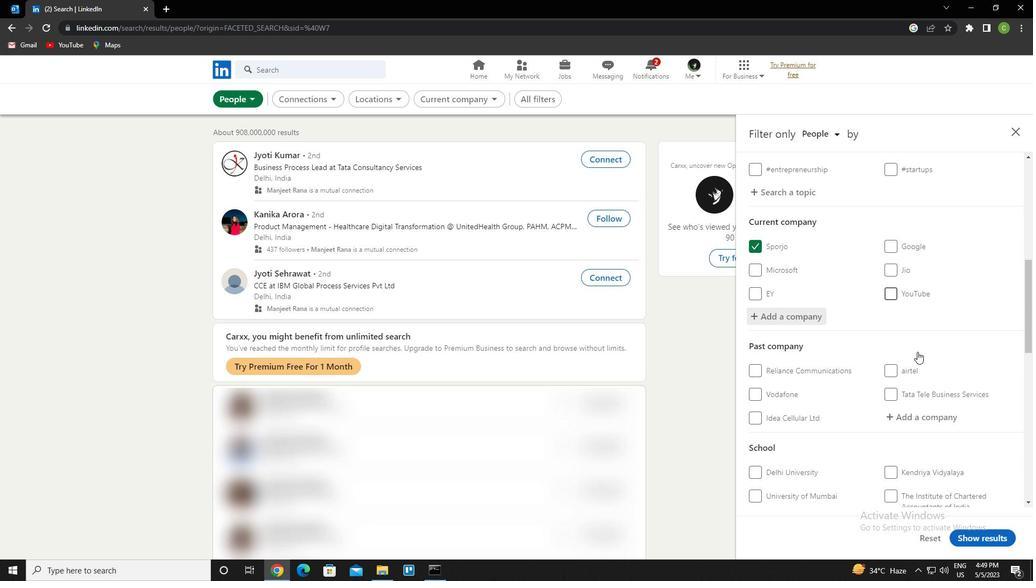 
Action: Mouse scrolled (917, 351) with delta (0, 0)
Screenshot: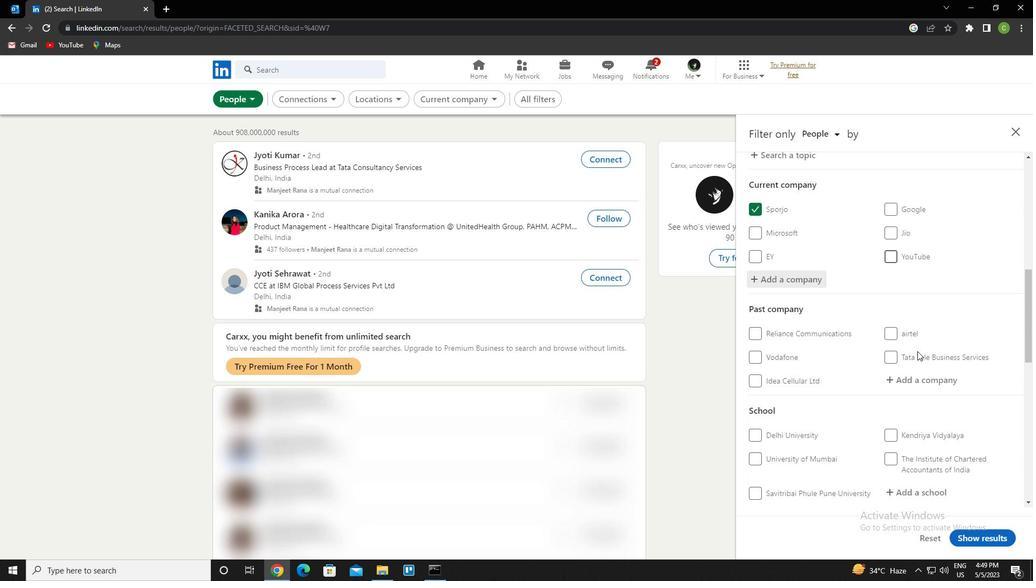 
Action: Mouse moved to (917, 366)
Screenshot: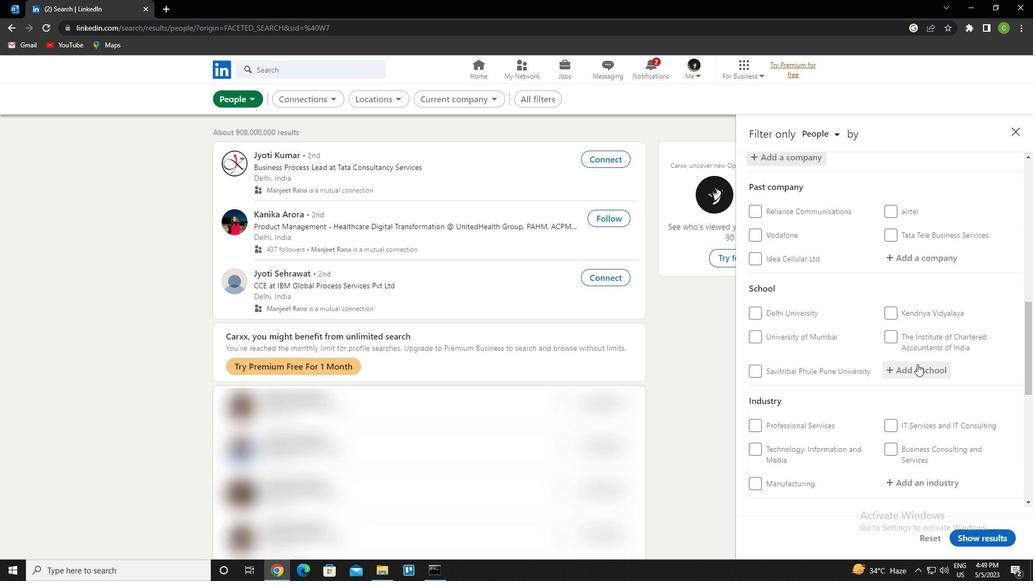 
Action: Mouse pressed left at (917, 366)
Screenshot: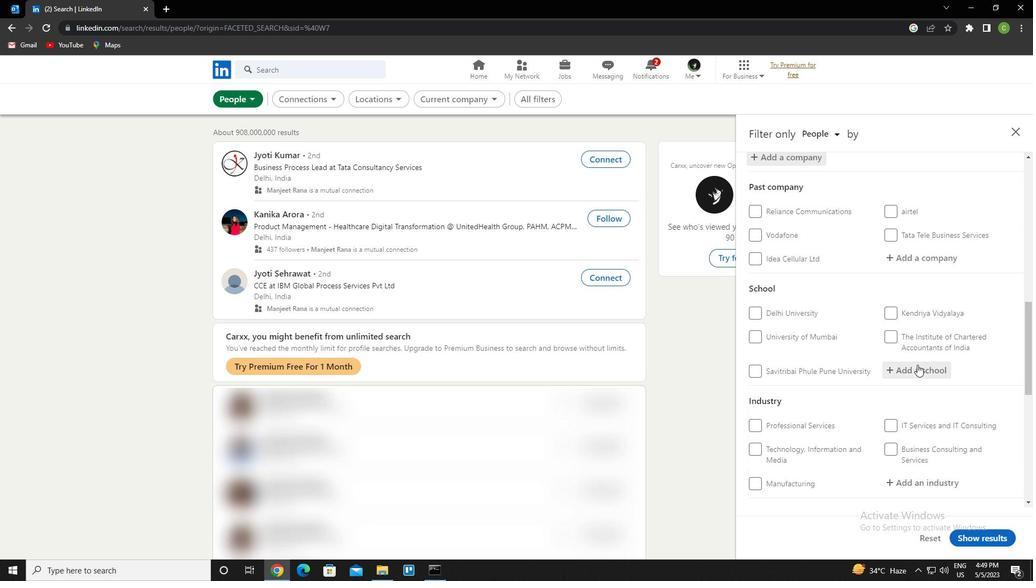 
Action: Key pressed rajasthan<Key.space>jobs<Key.down><Key.enter>
Screenshot: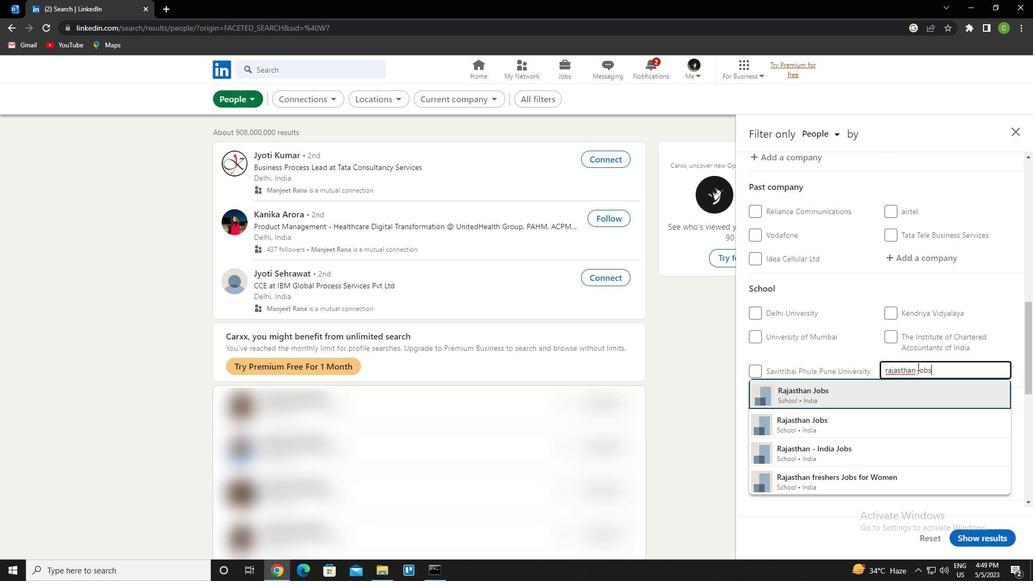 
Action: Mouse scrolled (917, 365) with delta (0, 0)
Screenshot: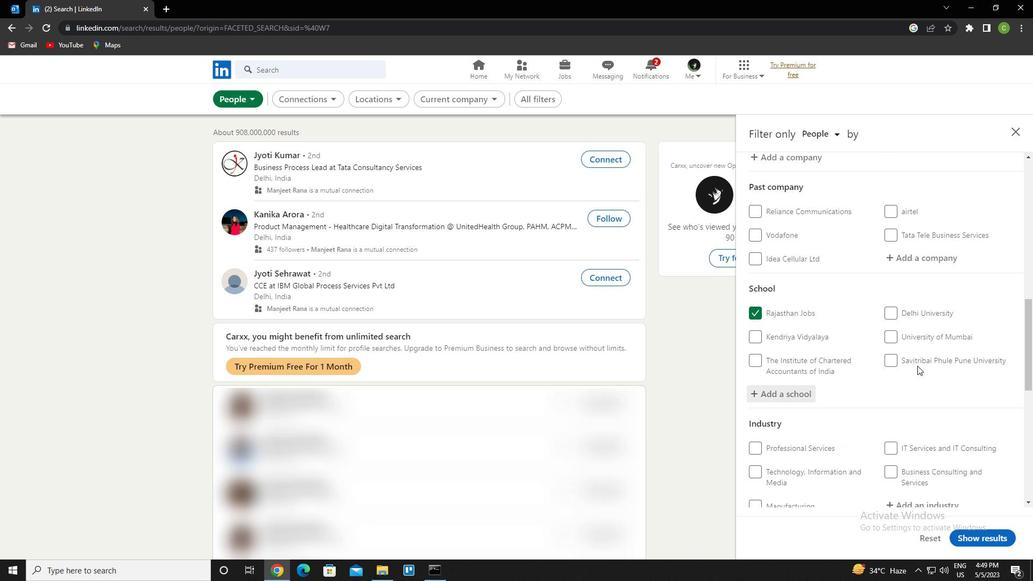 
Action: Mouse scrolled (917, 365) with delta (0, 0)
Screenshot: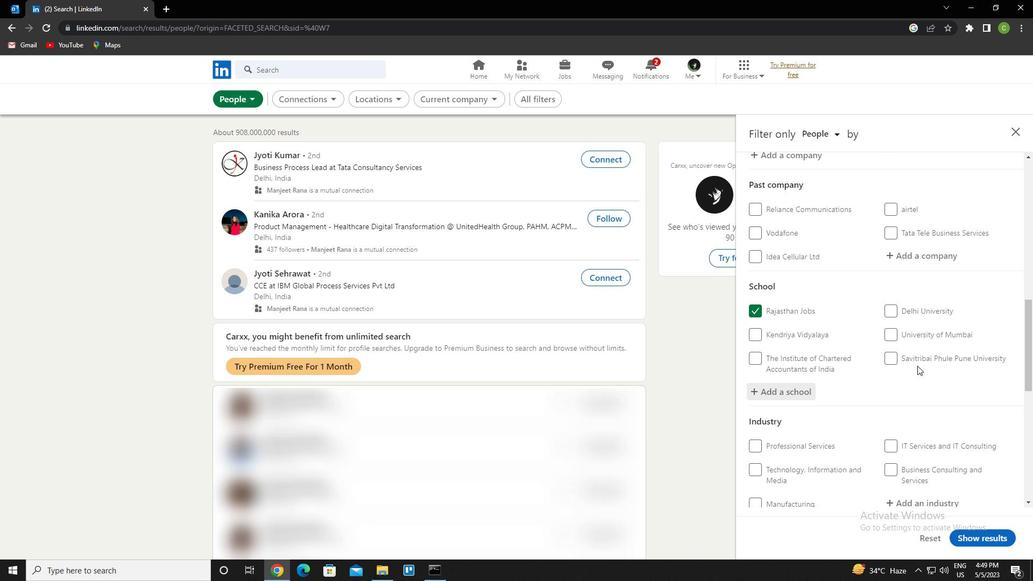 
Action: Mouse moved to (928, 394)
Screenshot: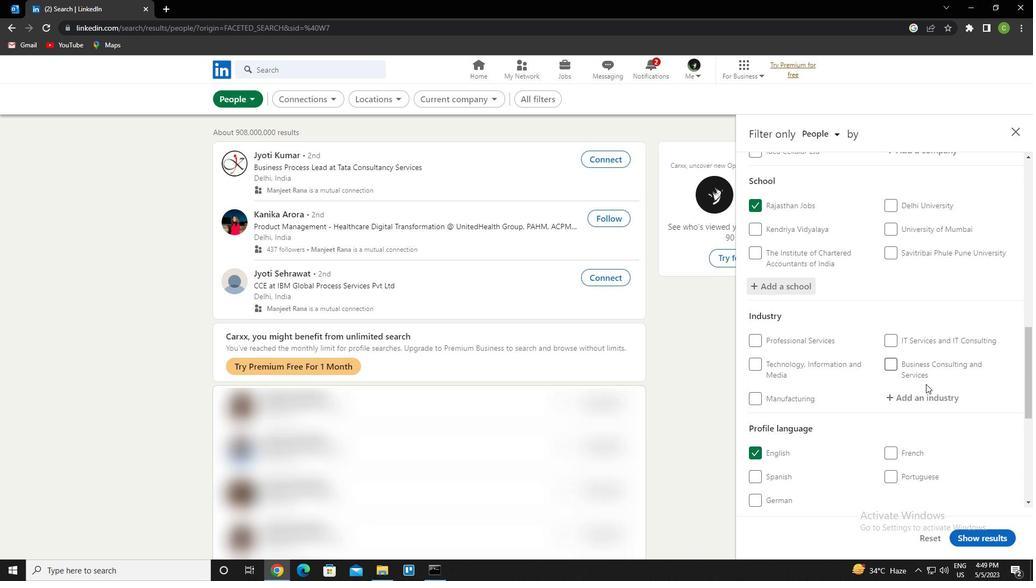 
Action: Mouse pressed left at (928, 394)
Screenshot: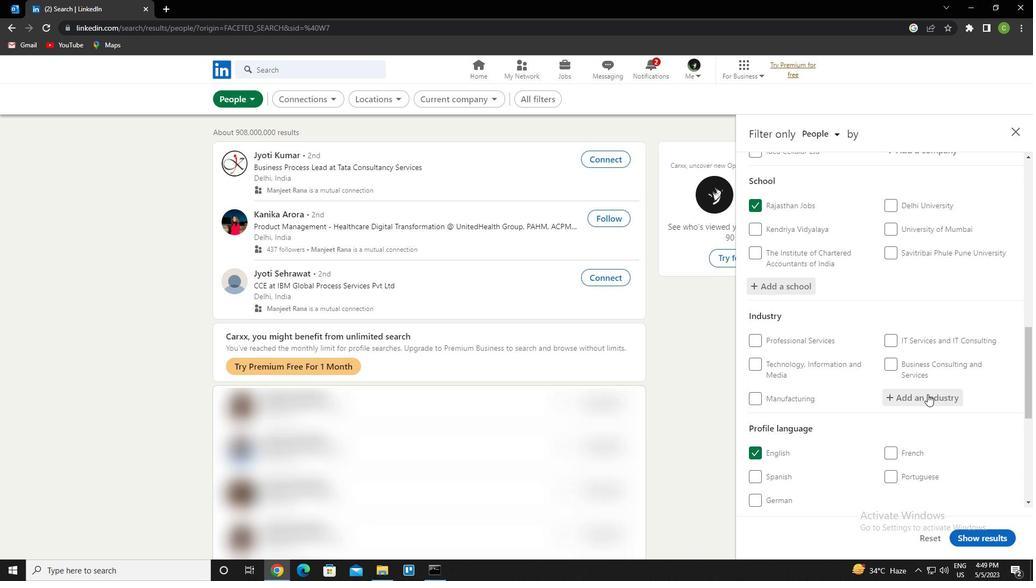 
Action: Key pressed <Key.caps_lock>f<Key.caps_lock>ashion<Key.space><Key.caps_lock>a<Key.caps_lock>ccessories<Key.space>manufacturing<Key.down><Key.enter>
Screenshot: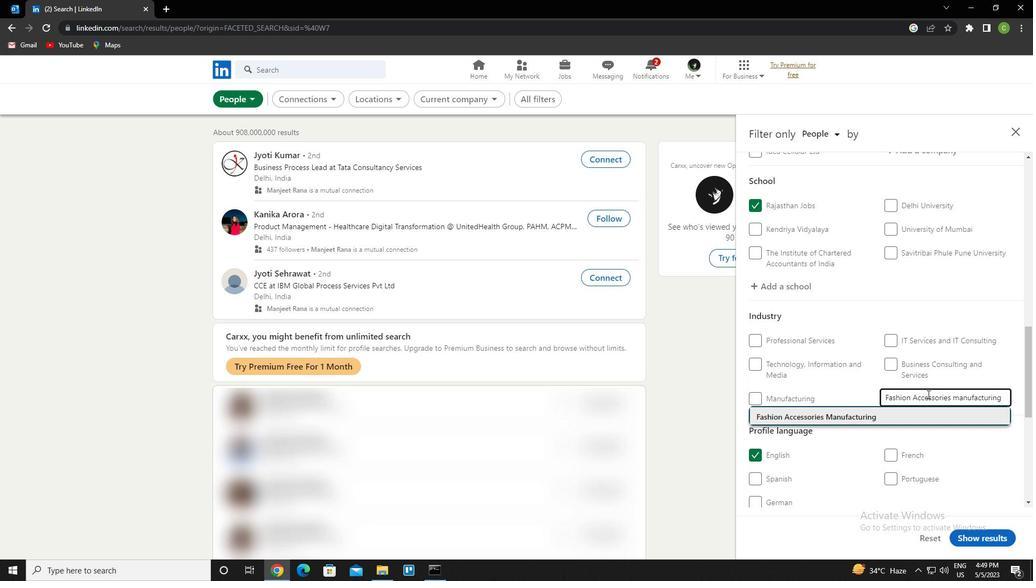 
Action: Mouse scrolled (928, 394) with delta (0, 0)
Screenshot: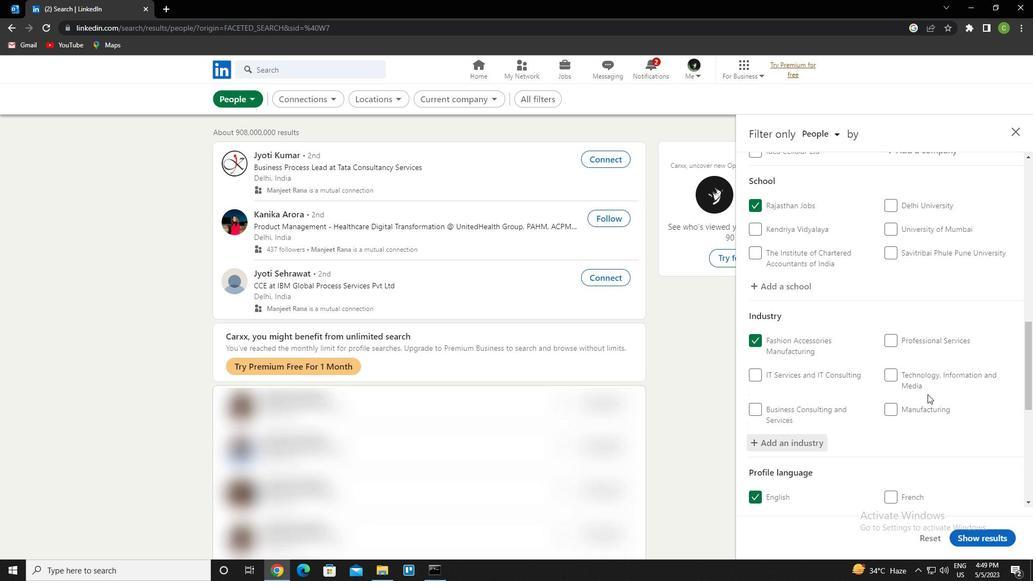 
Action: Mouse scrolled (928, 394) with delta (0, 0)
Screenshot: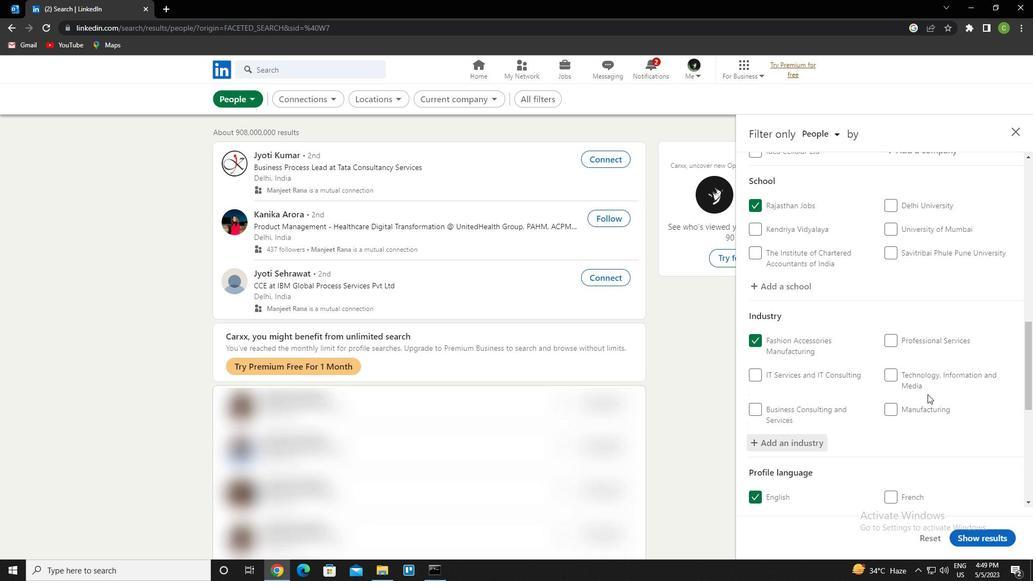 
Action: Mouse scrolled (928, 394) with delta (0, 0)
Screenshot: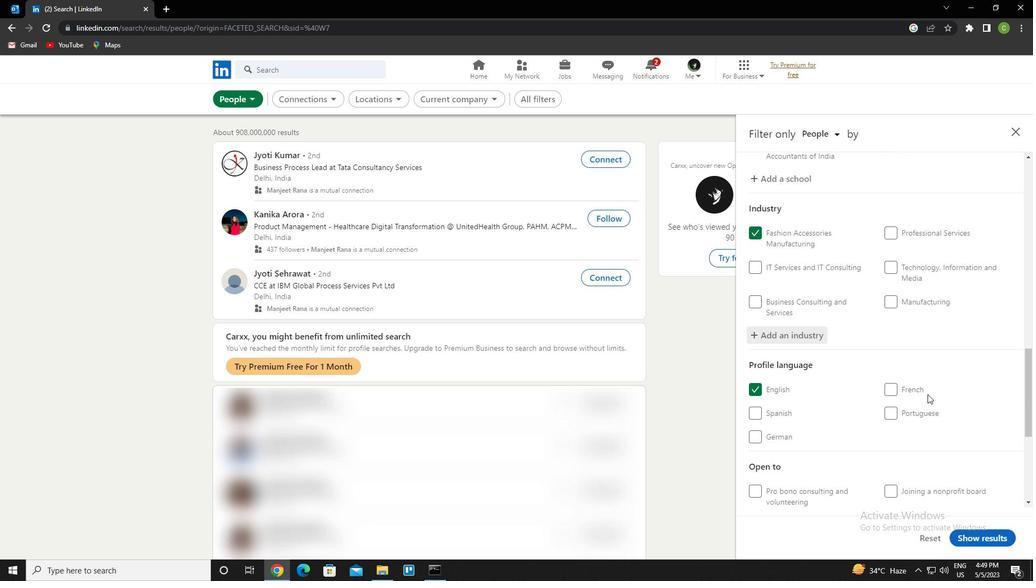 
Action: Mouse scrolled (928, 394) with delta (0, 0)
Screenshot: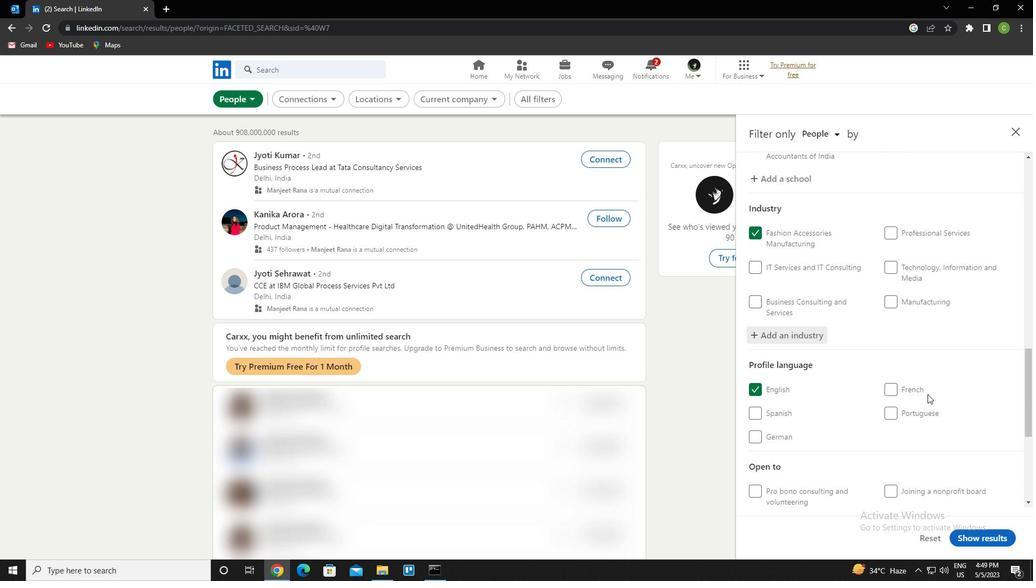 
Action: Mouse scrolled (928, 394) with delta (0, 0)
Screenshot: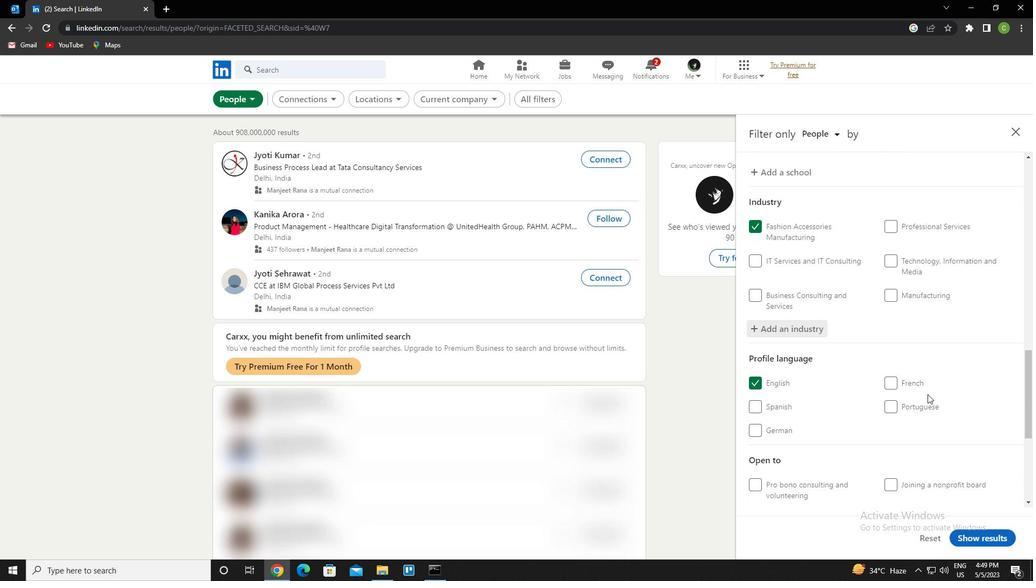 
Action: Mouse moved to (927, 443)
Screenshot: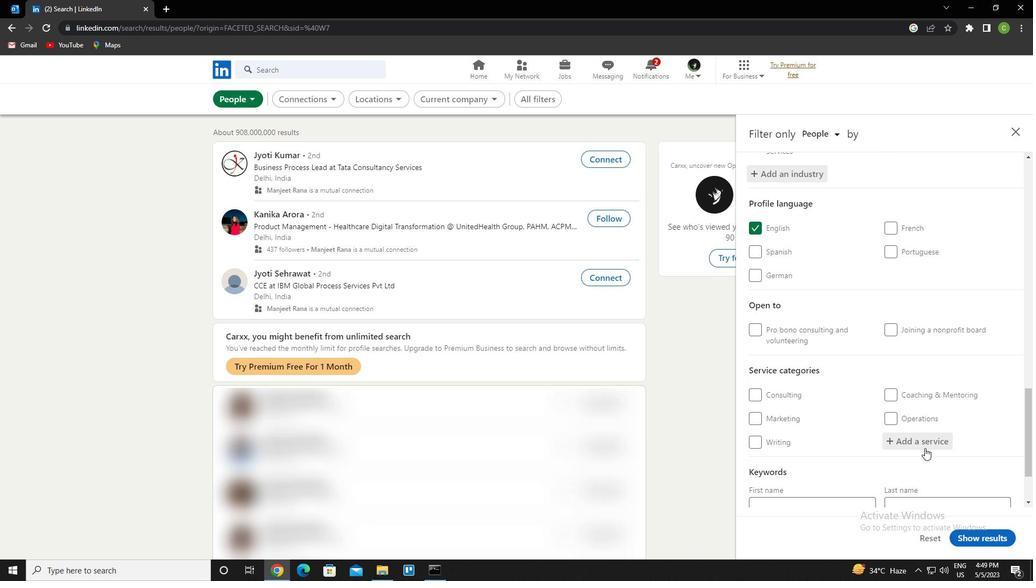 
Action: Mouse pressed left at (927, 443)
Screenshot: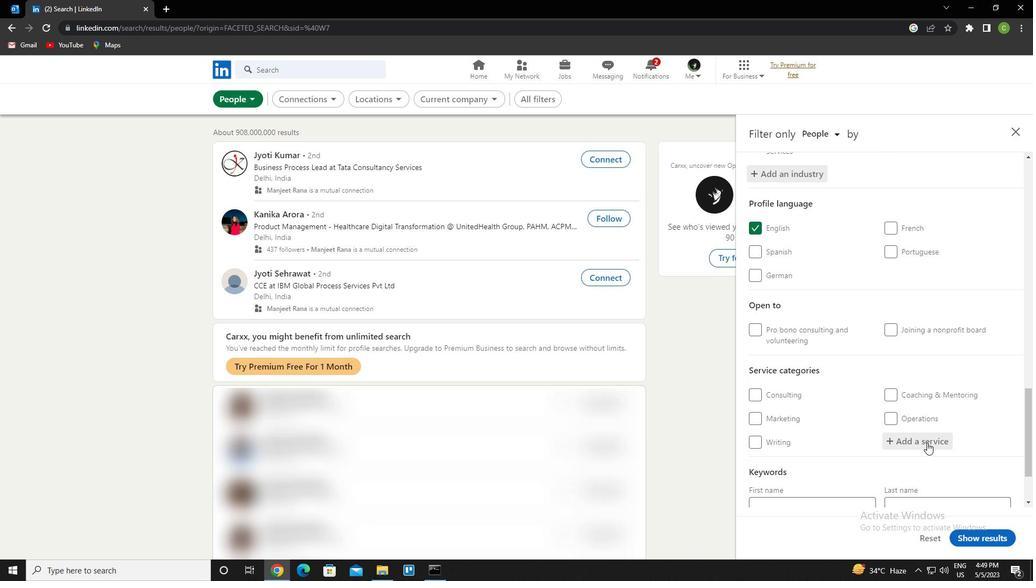 
Action: Key pressed <Key.caps_lock>f<Key.caps_lock>iling<Key.down><Key.enter>
Screenshot: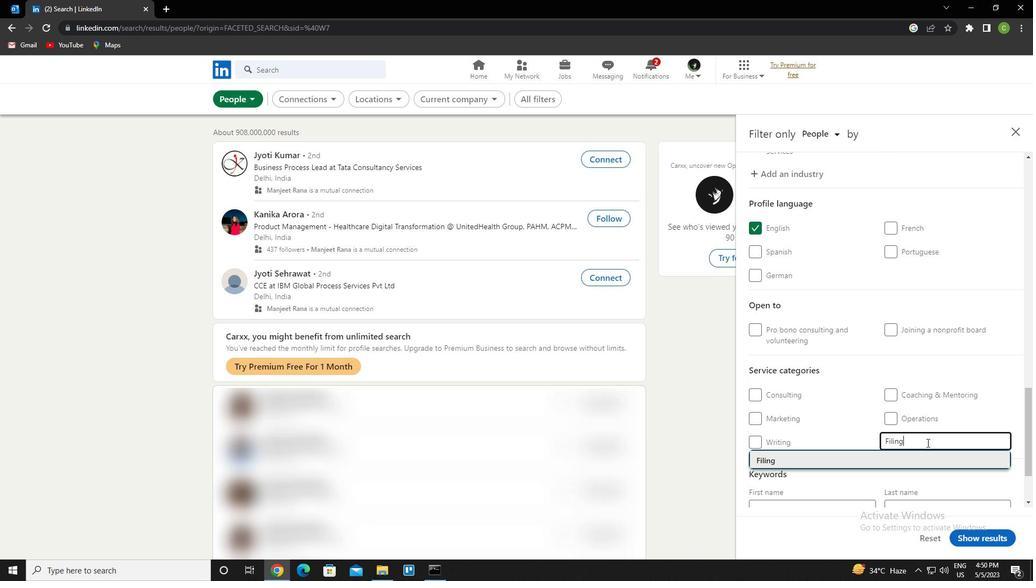
Action: Mouse scrolled (927, 442) with delta (0, 0)
Screenshot: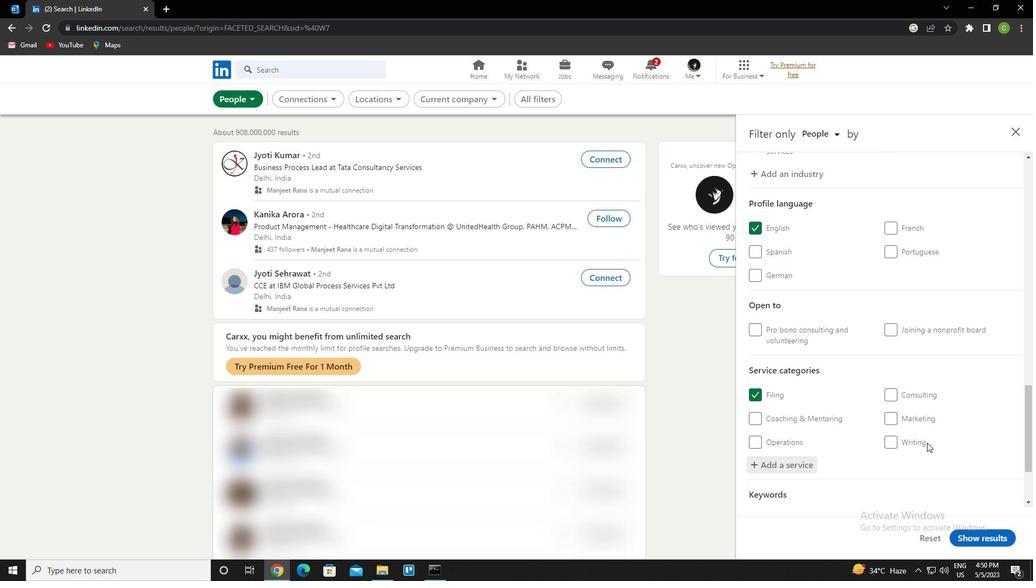 
Action: Mouse scrolled (927, 442) with delta (0, 0)
Screenshot: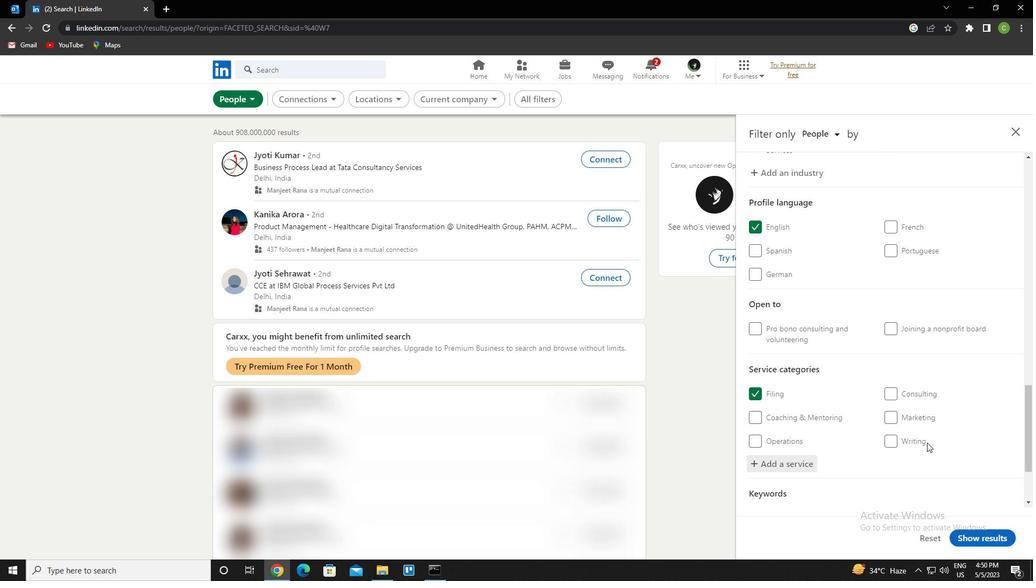 
Action: Mouse scrolled (927, 442) with delta (0, 0)
Screenshot: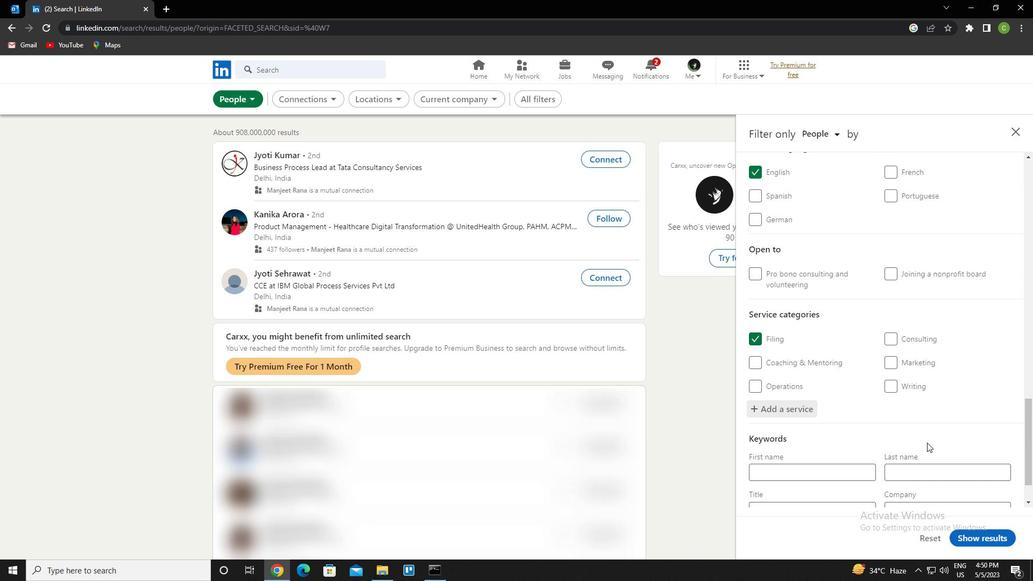 
Action: Mouse moved to (817, 461)
Screenshot: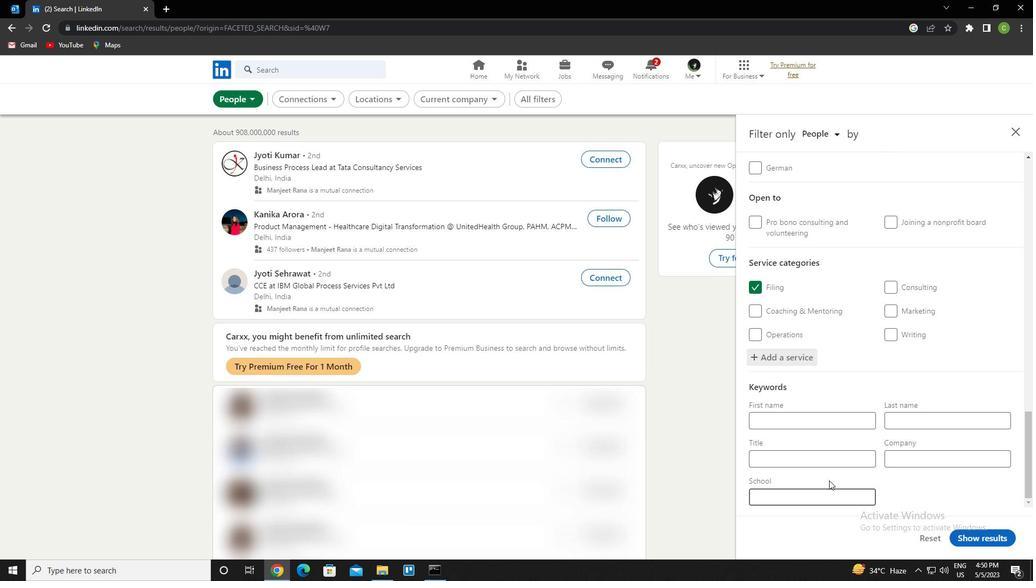 
Action: Mouse pressed left at (817, 461)
Screenshot: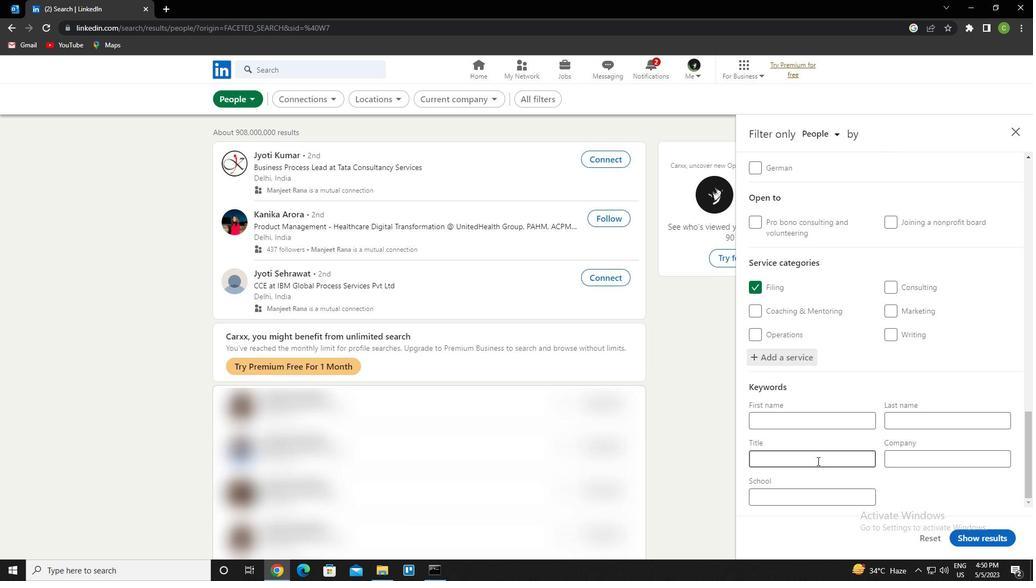 
Action: Key pressed <Key.caps_lock>c<Key.caps_lock>osmetologist
Screenshot: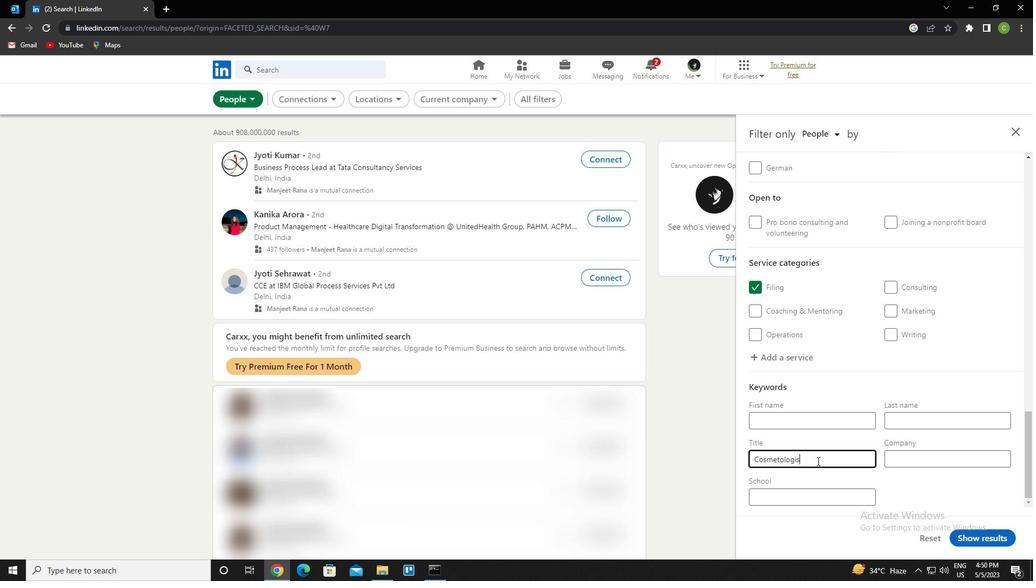 
Action: Mouse moved to (980, 536)
Screenshot: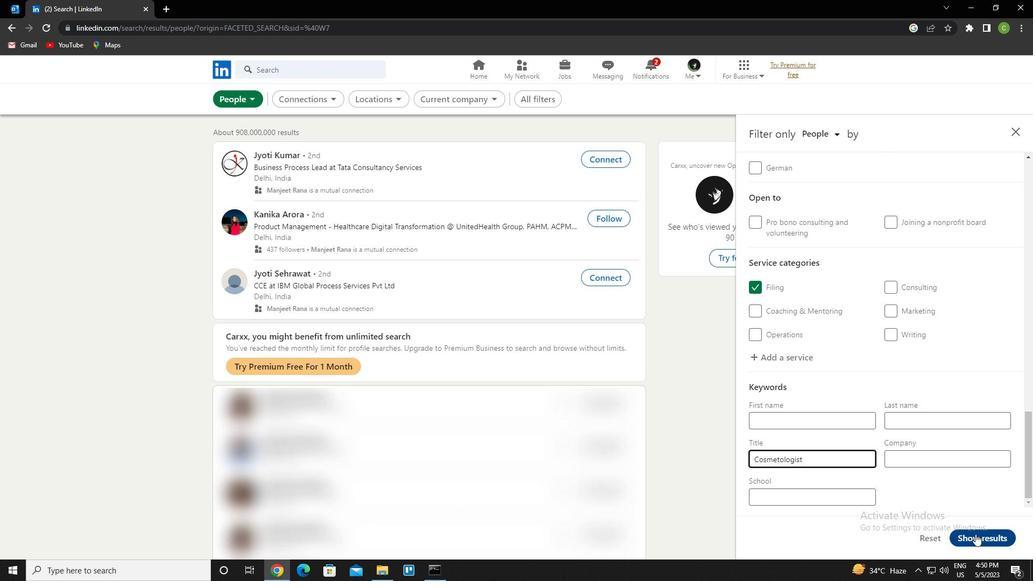 
Action: Mouse pressed left at (980, 536)
Screenshot: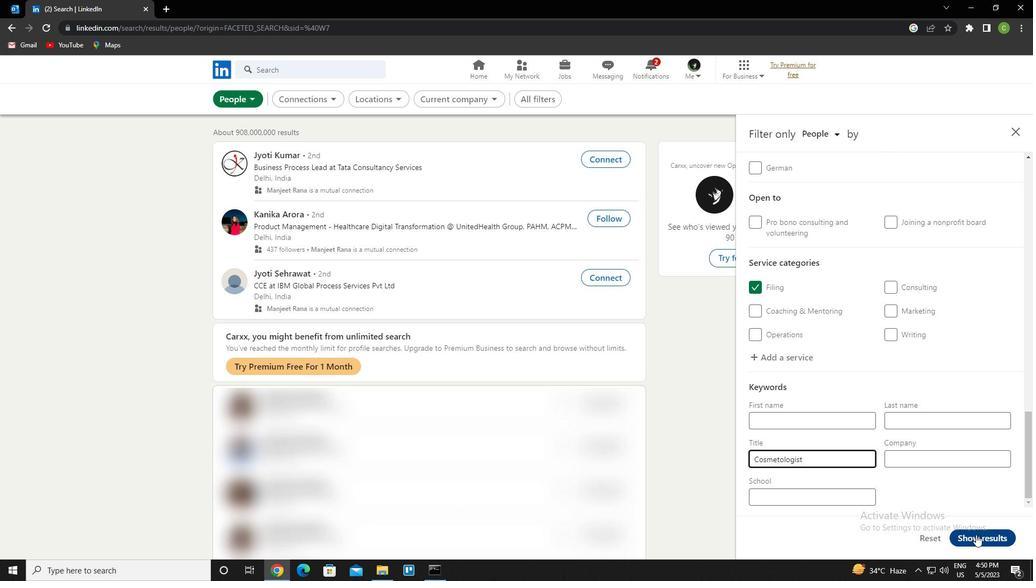 
Action: Mouse moved to (808, 444)
Screenshot: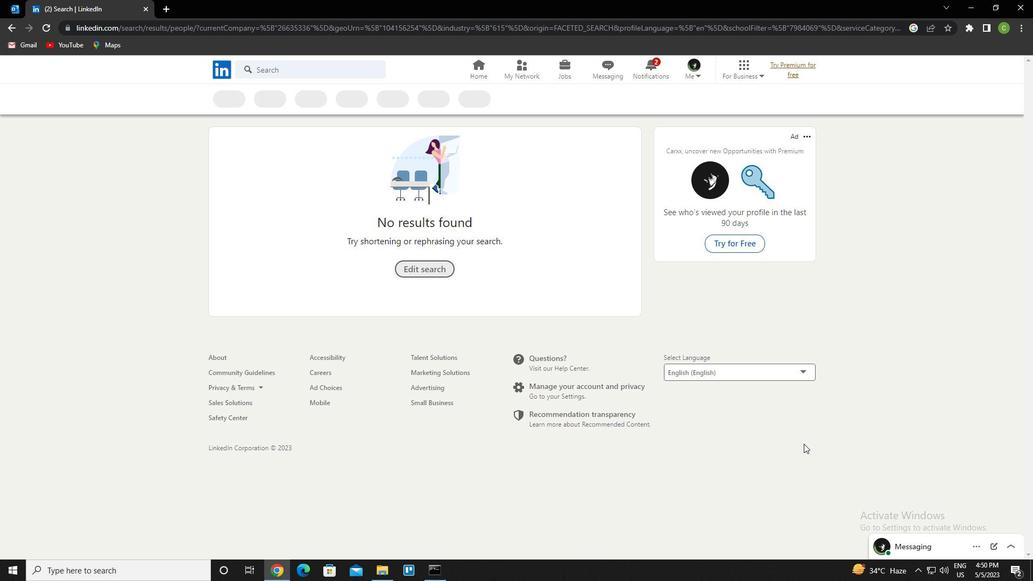 
